 Task: Create a due date automation trigger when advanced on, on the monday before a card is due add fields without custom field "Resume" set to a date between 1 and 7 days from now at 11:00 AM.
Action: Mouse moved to (1090, 88)
Screenshot: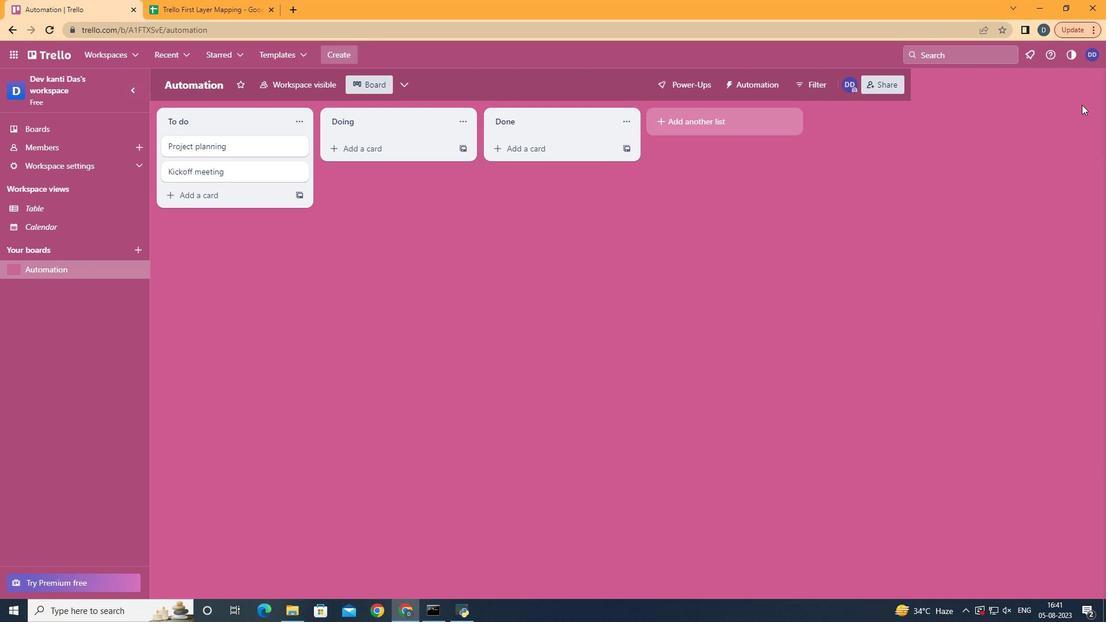 
Action: Mouse pressed left at (1090, 88)
Screenshot: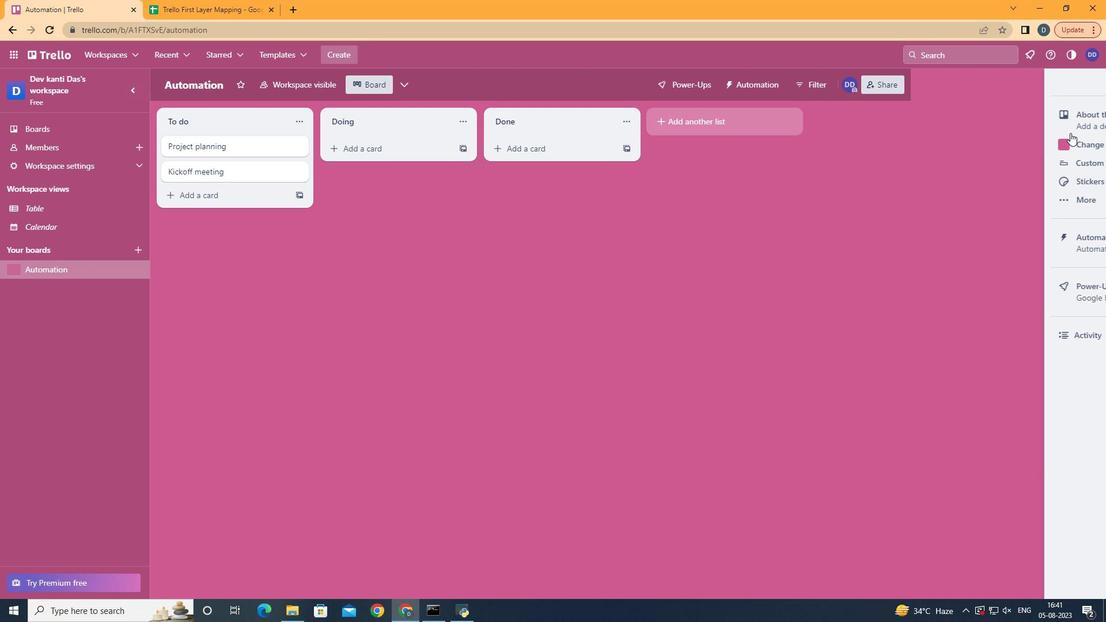 
Action: Mouse moved to (1015, 239)
Screenshot: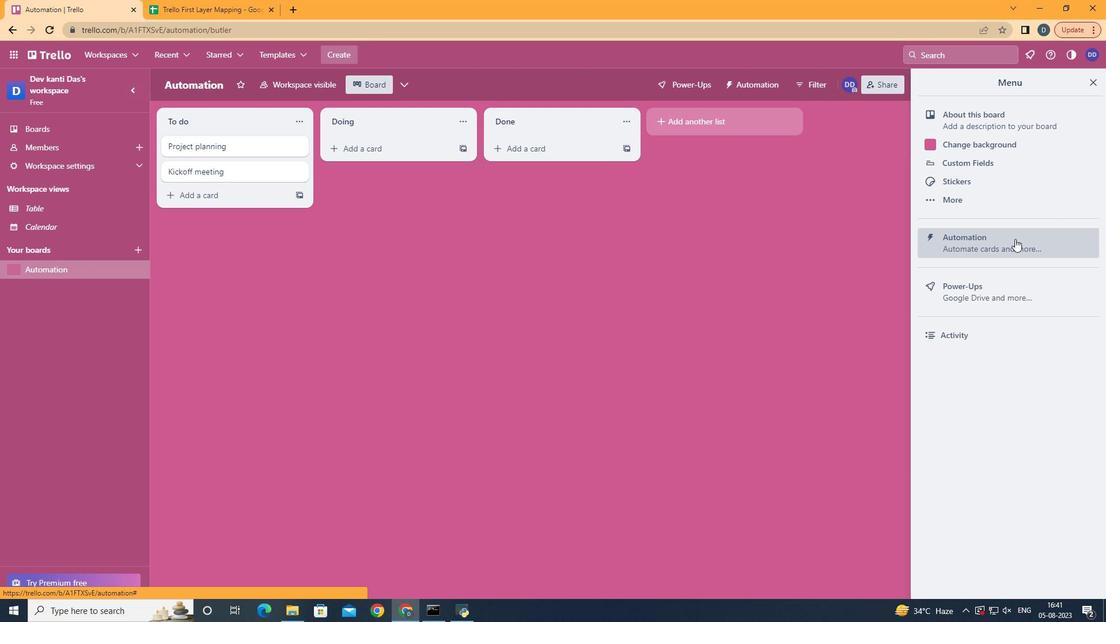 
Action: Mouse pressed left at (1015, 239)
Screenshot: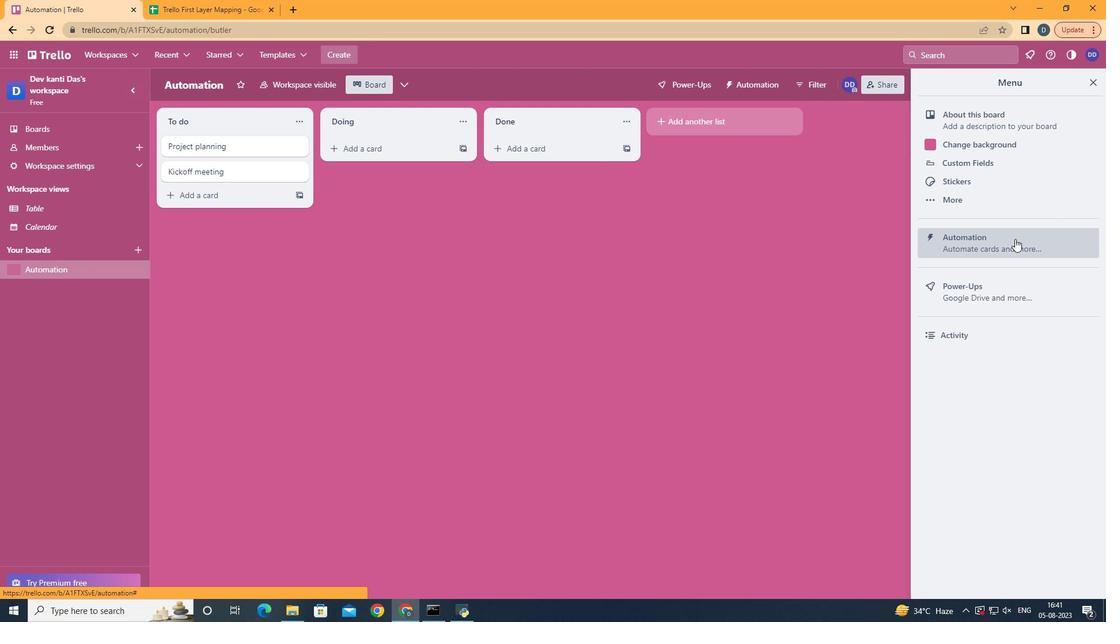 
Action: Mouse moved to (235, 225)
Screenshot: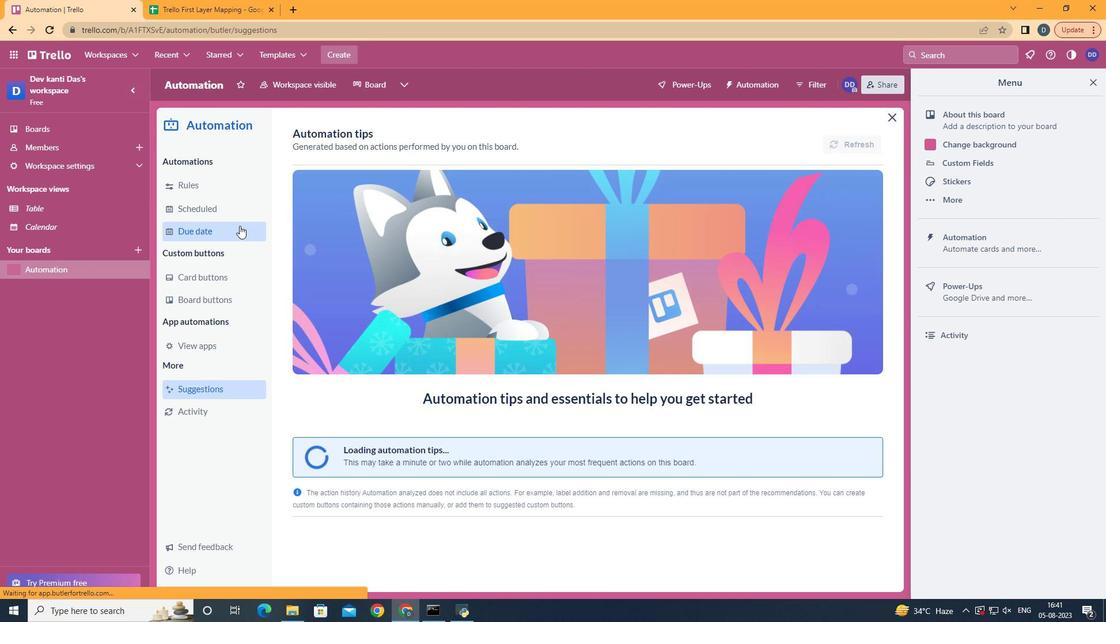 
Action: Mouse pressed left at (235, 225)
Screenshot: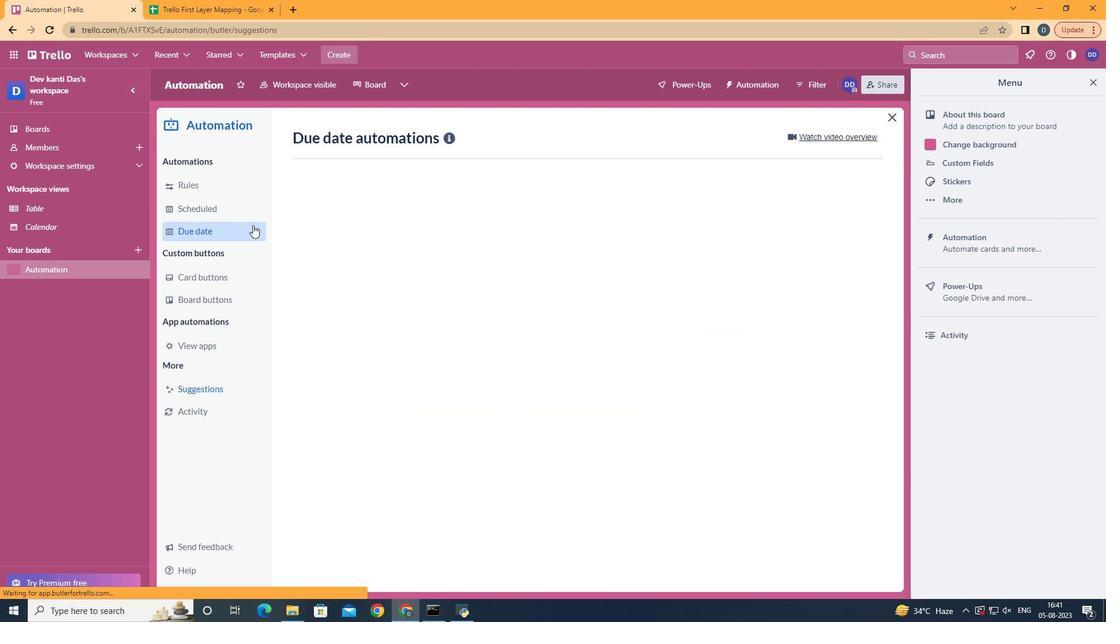 
Action: Mouse moved to (820, 135)
Screenshot: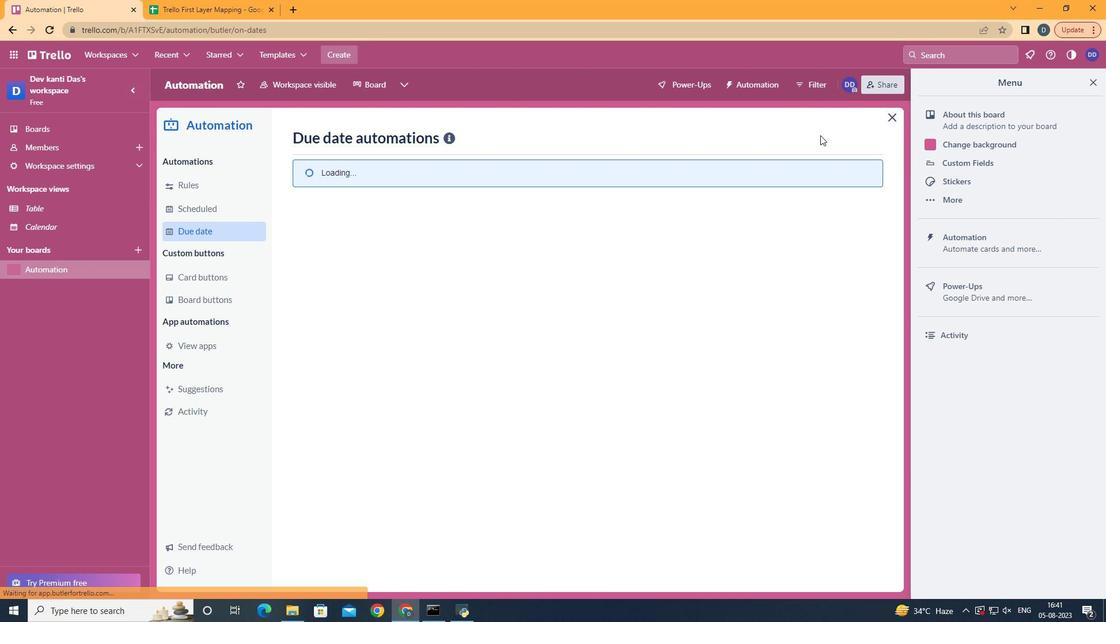 
Action: Mouse pressed left at (820, 135)
Screenshot: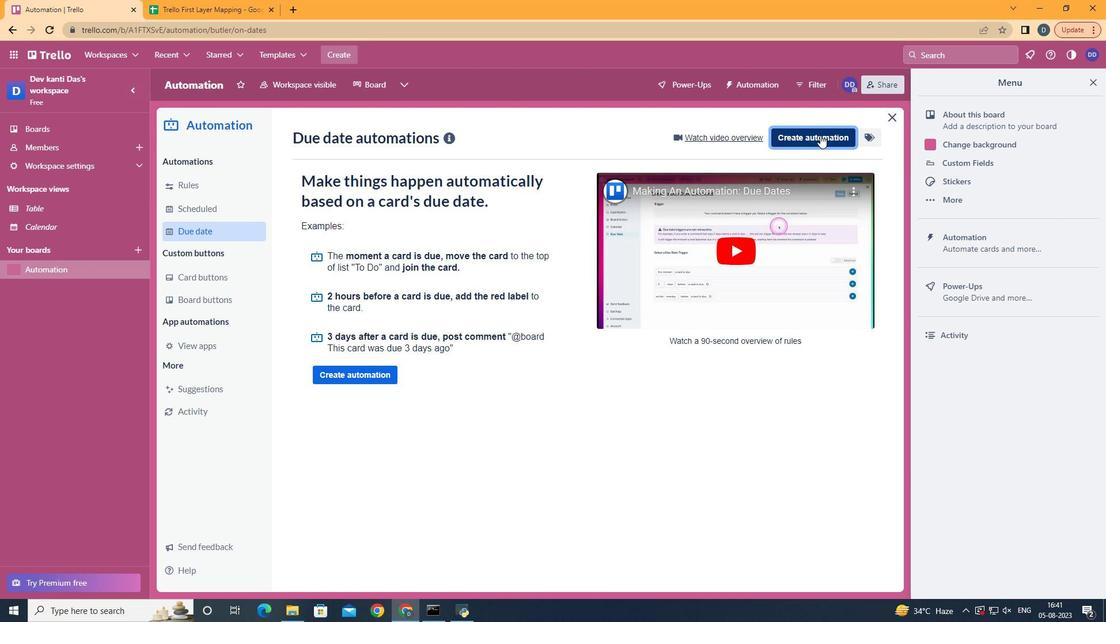 
Action: Mouse moved to (601, 249)
Screenshot: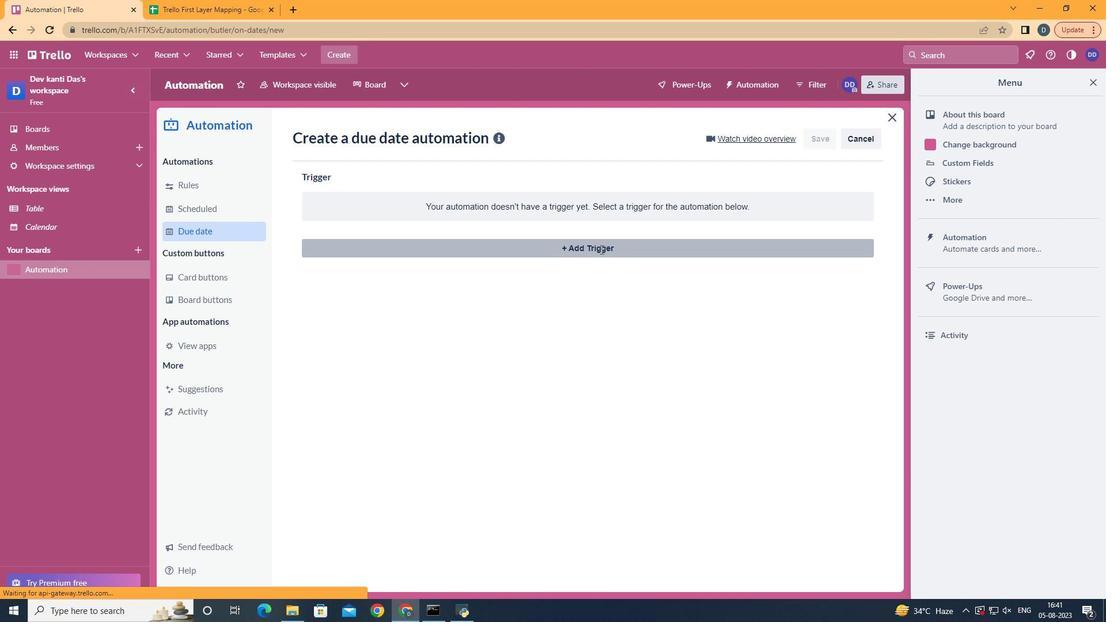 
Action: Mouse pressed left at (601, 249)
Screenshot: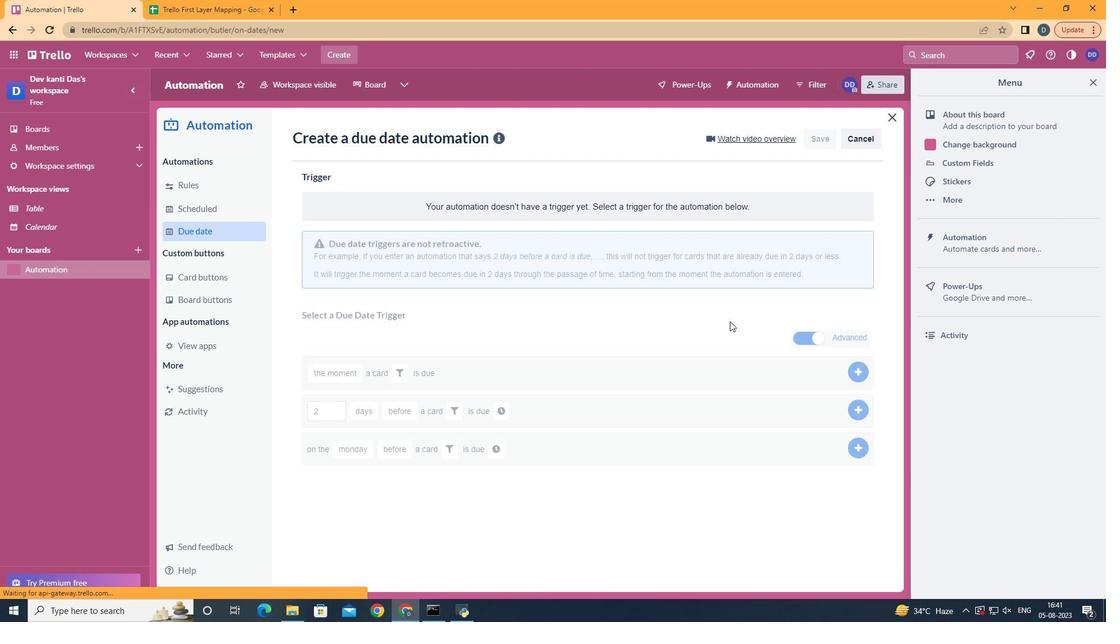 
Action: Mouse moved to (352, 299)
Screenshot: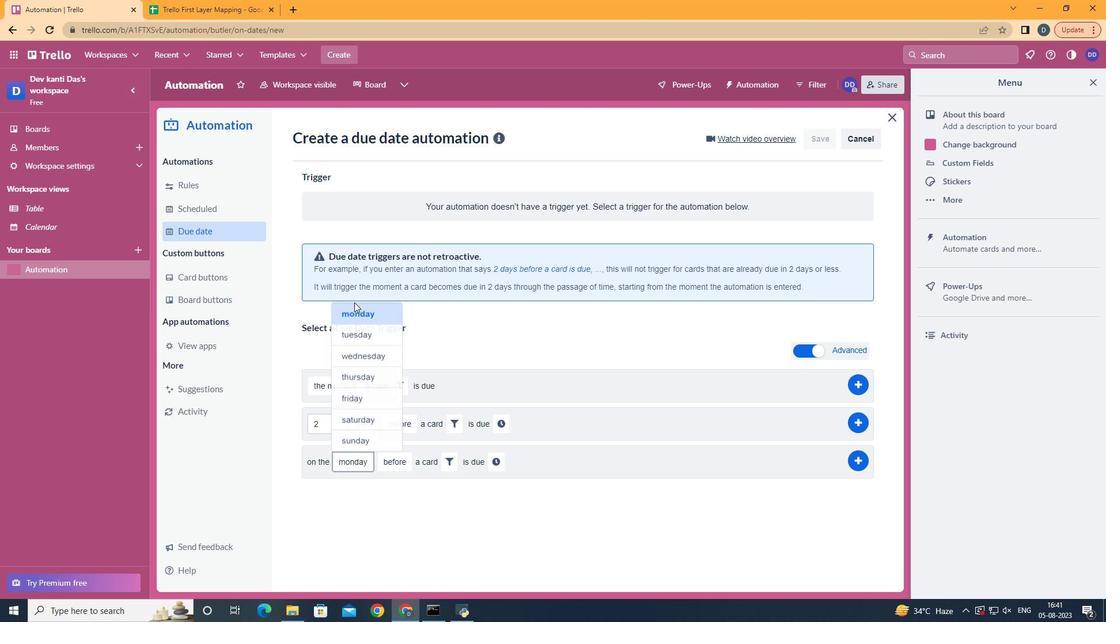 
Action: Mouse pressed left at (352, 299)
Screenshot: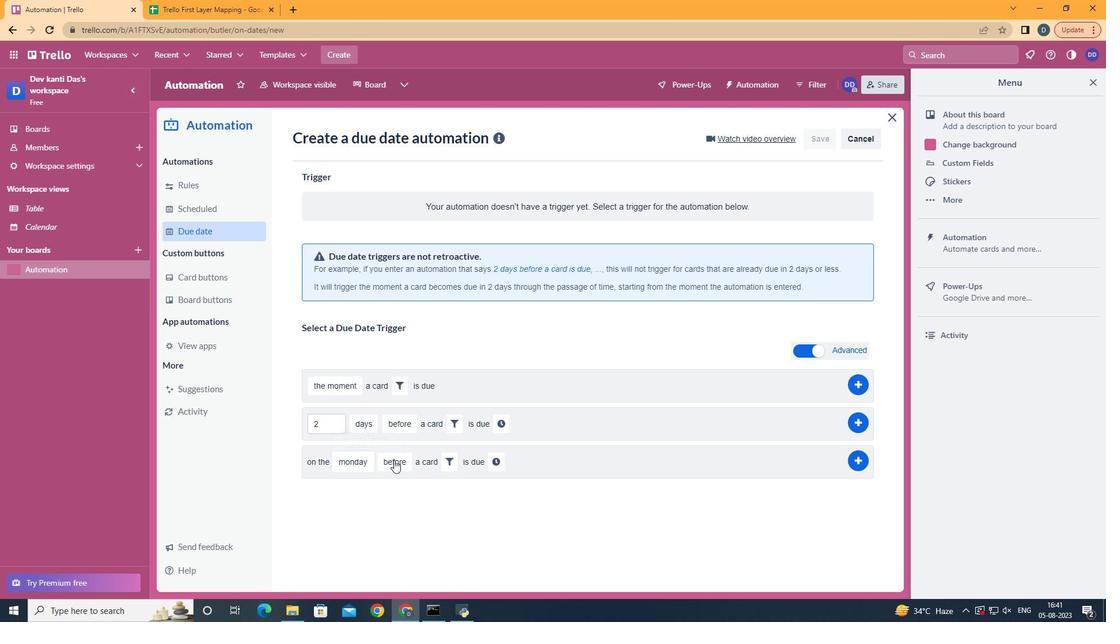 
Action: Mouse moved to (400, 484)
Screenshot: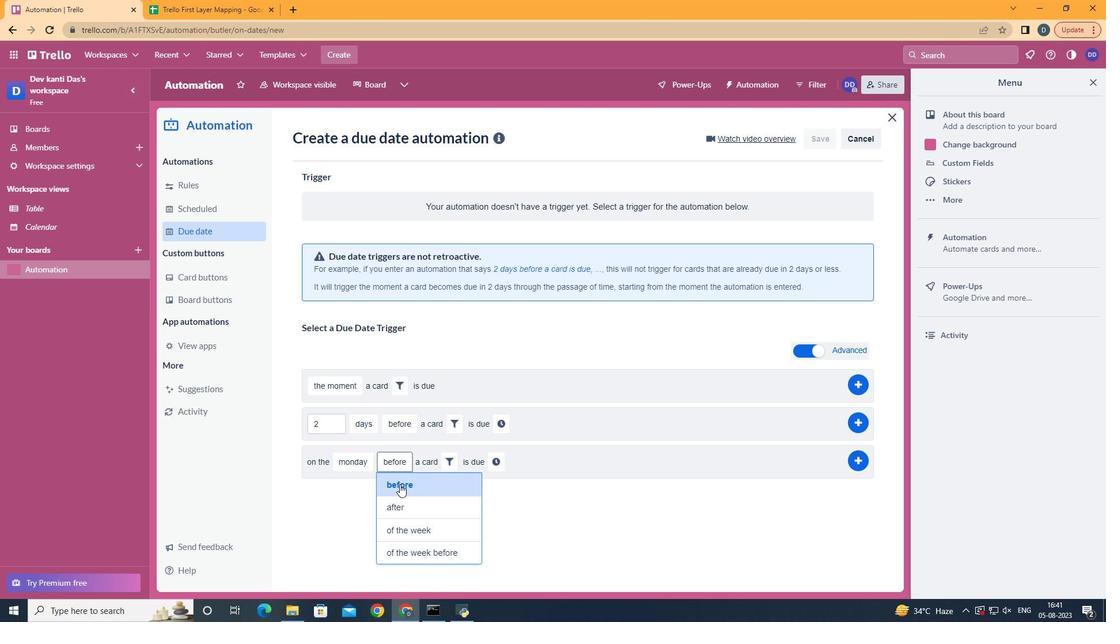 
Action: Mouse pressed left at (400, 484)
Screenshot: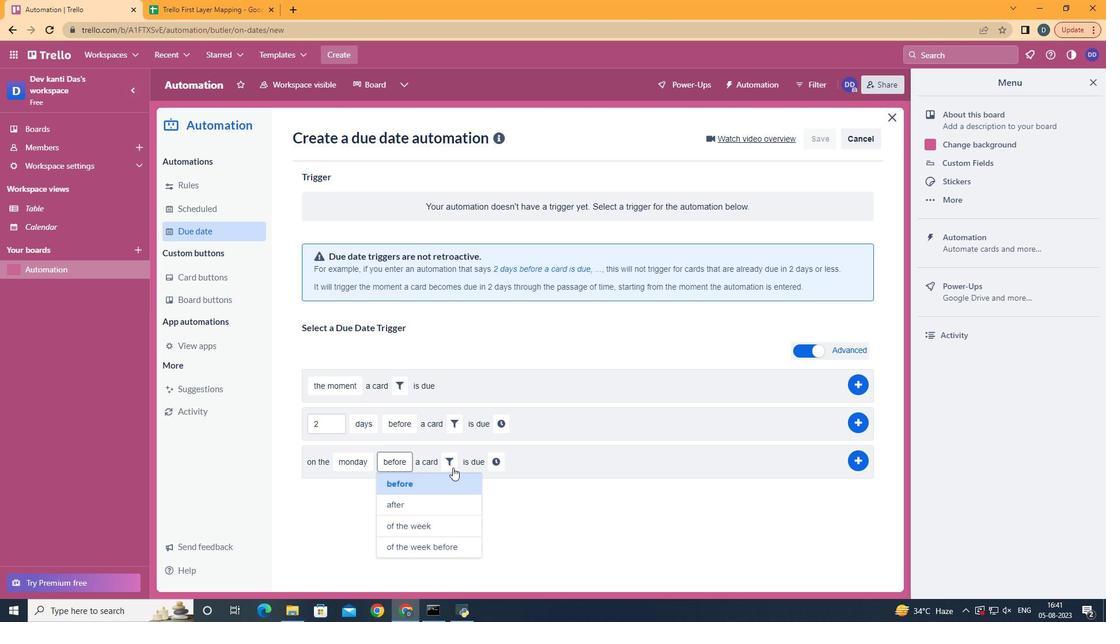 
Action: Mouse moved to (446, 463)
Screenshot: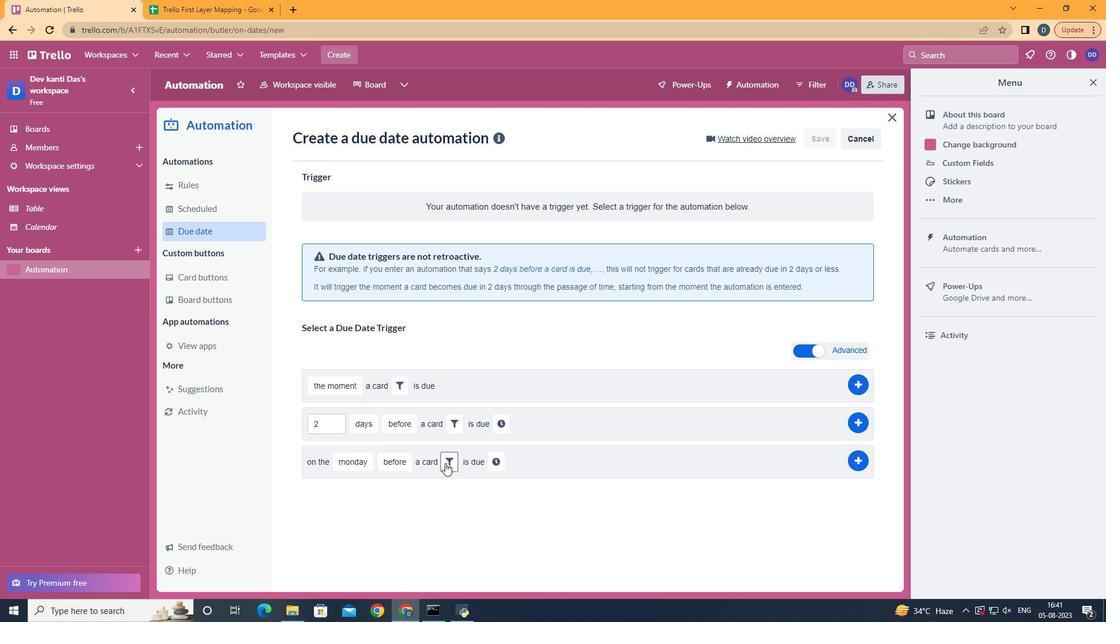 
Action: Mouse pressed left at (446, 463)
Screenshot: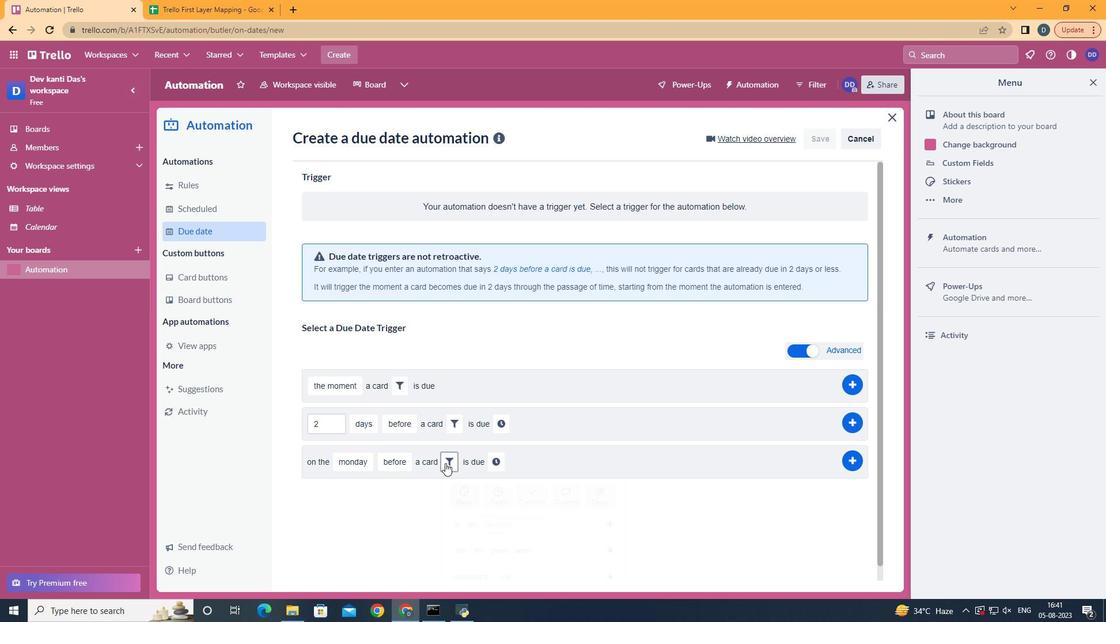 
Action: Mouse moved to (640, 503)
Screenshot: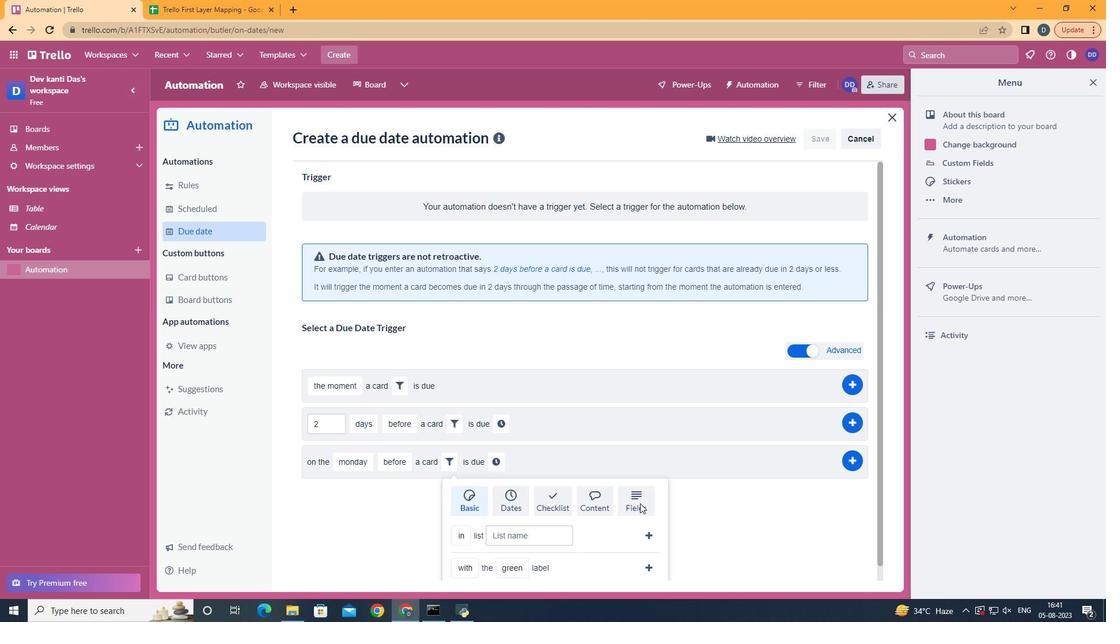 
Action: Mouse pressed left at (640, 503)
Screenshot: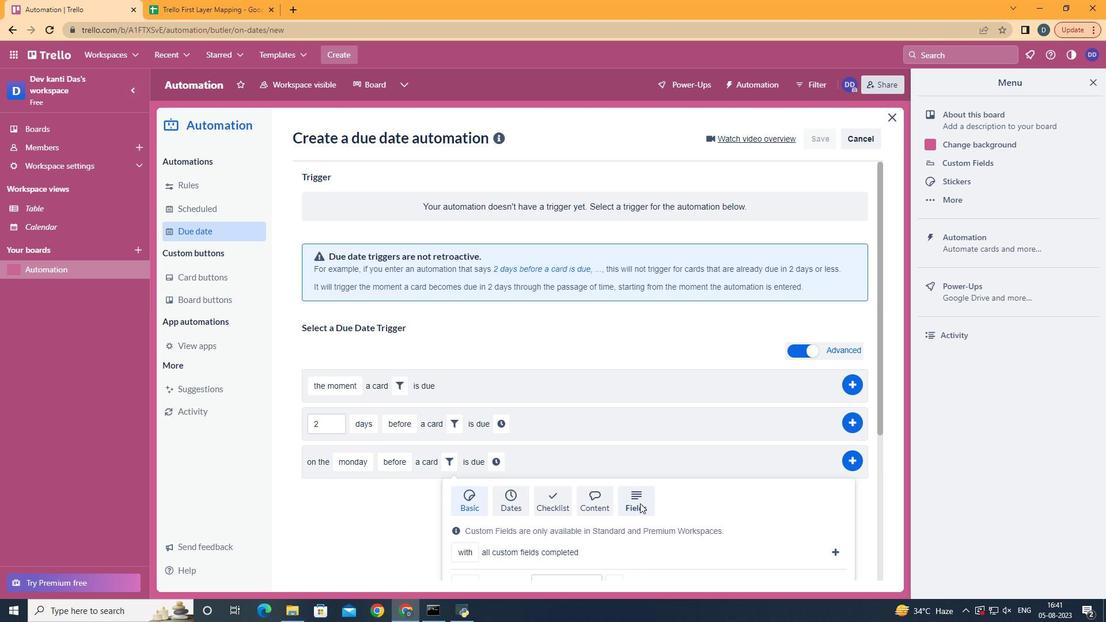 
Action: Mouse scrolled (640, 503) with delta (0, 0)
Screenshot: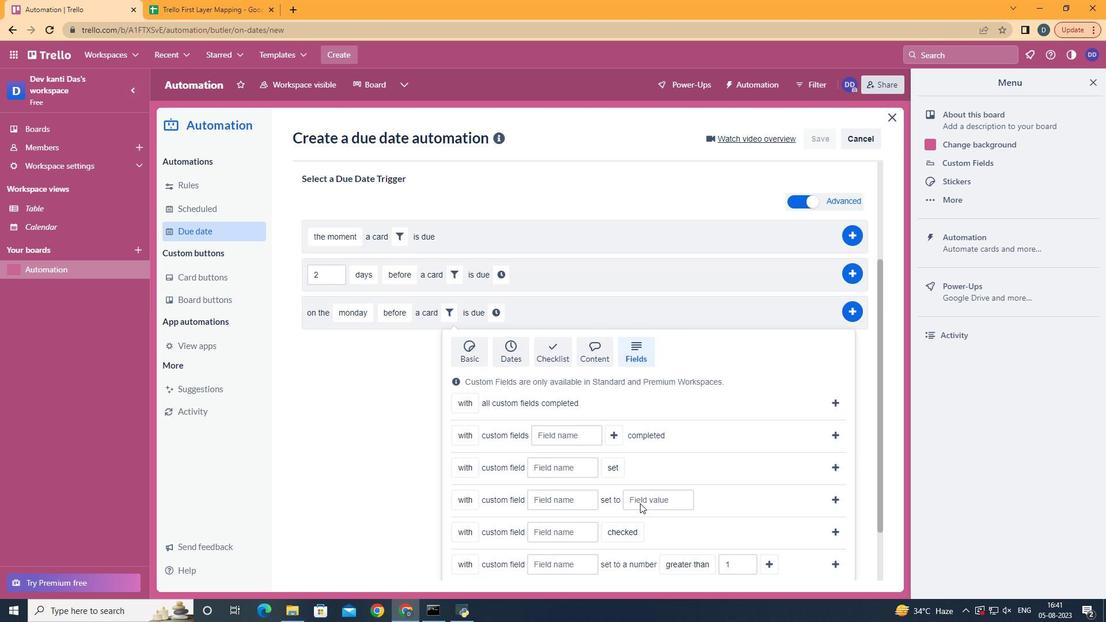 
Action: Mouse scrolled (640, 503) with delta (0, 0)
Screenshot: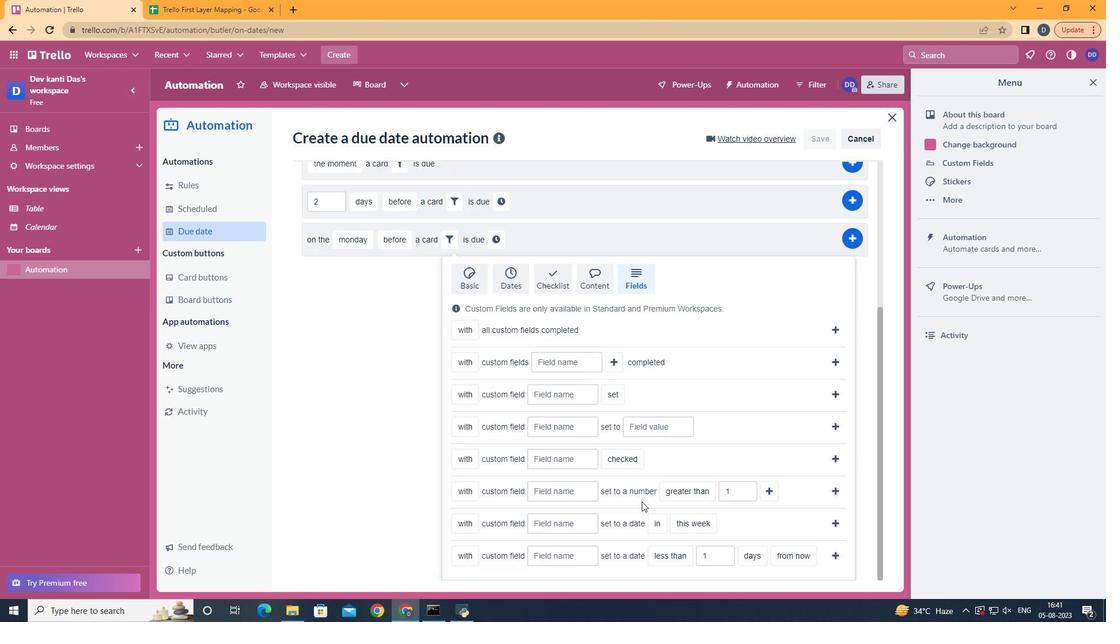 
Action: Mouse scrolled (640, 503) with delta (0, 0)
Screenshot: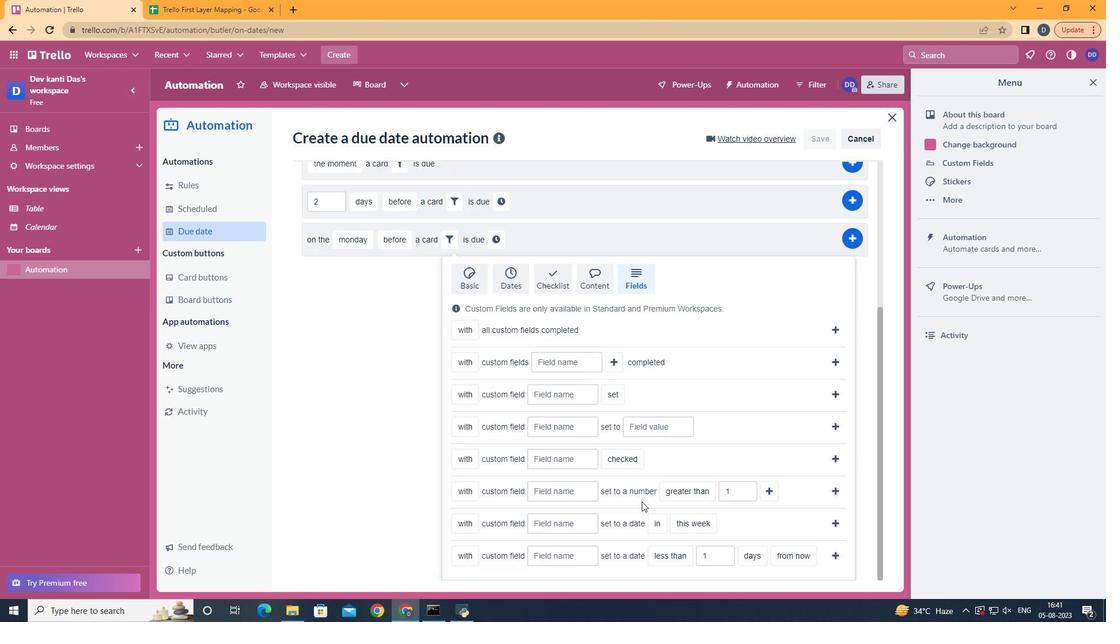 
Action: Mouse scrolled (640, 503) with delta (0, 0)
Screenshot: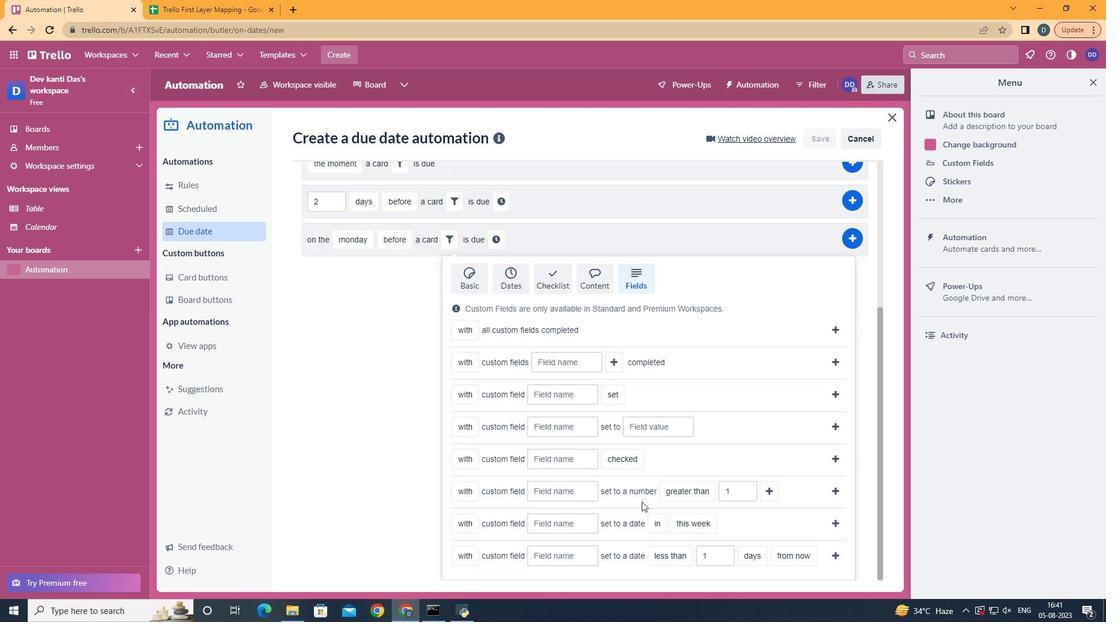 
Action: Mouse scrolled (640, 503) with delta (0, 0)
Screenshot: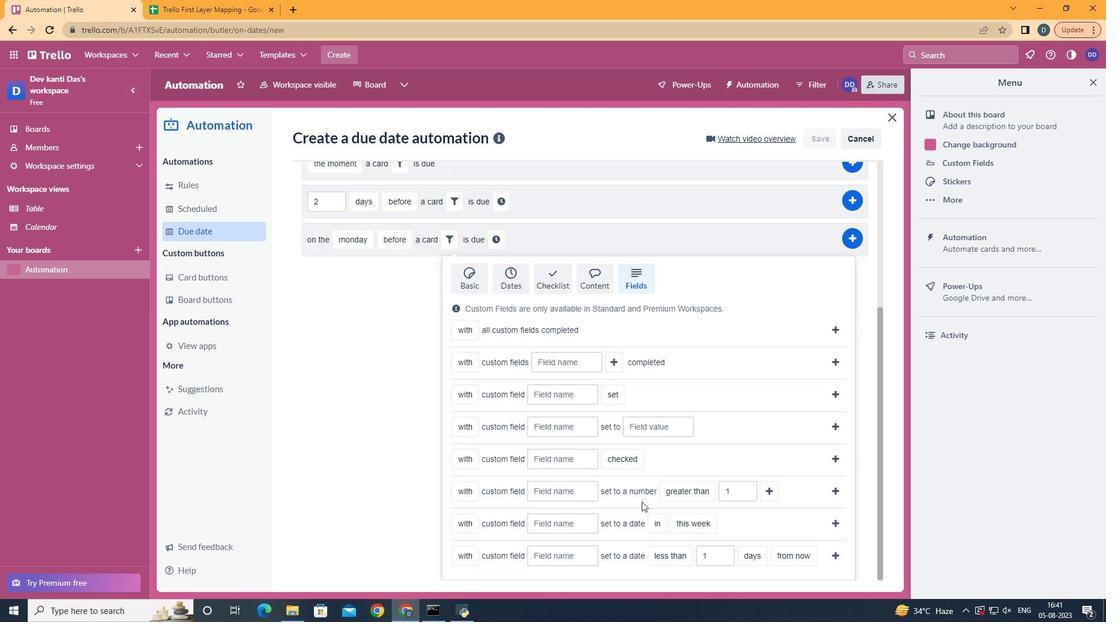 
Action: Mouse moved to (478, 530)
Screenshot: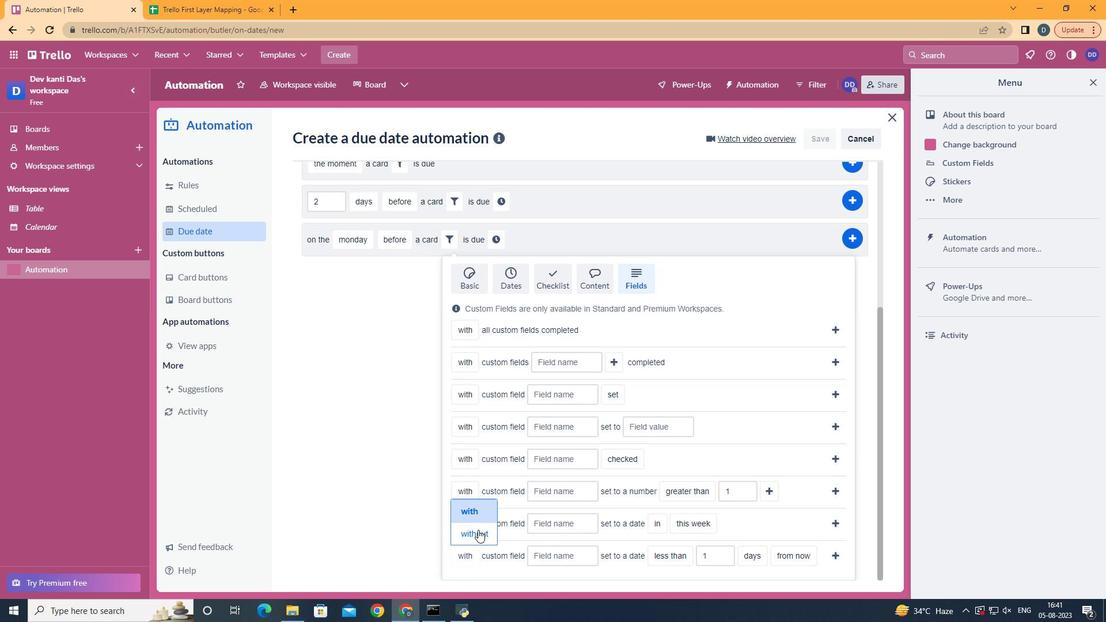 
Action: Mouse pressed left at (478, 530)
Screenshot: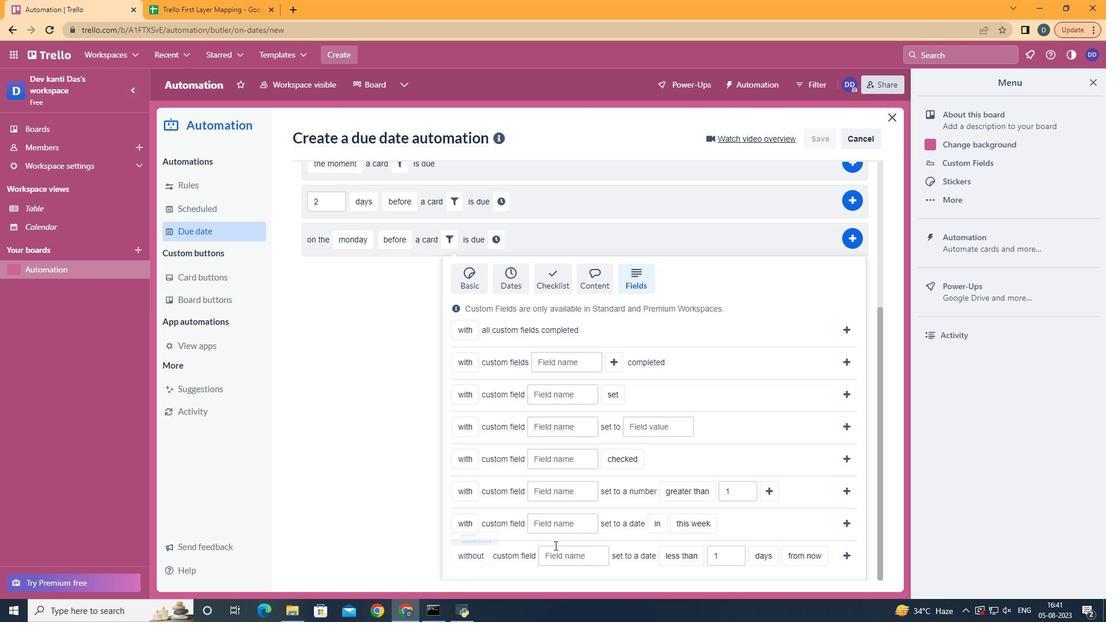 
Action: Mouse moved to (555, 545)
Screenshot: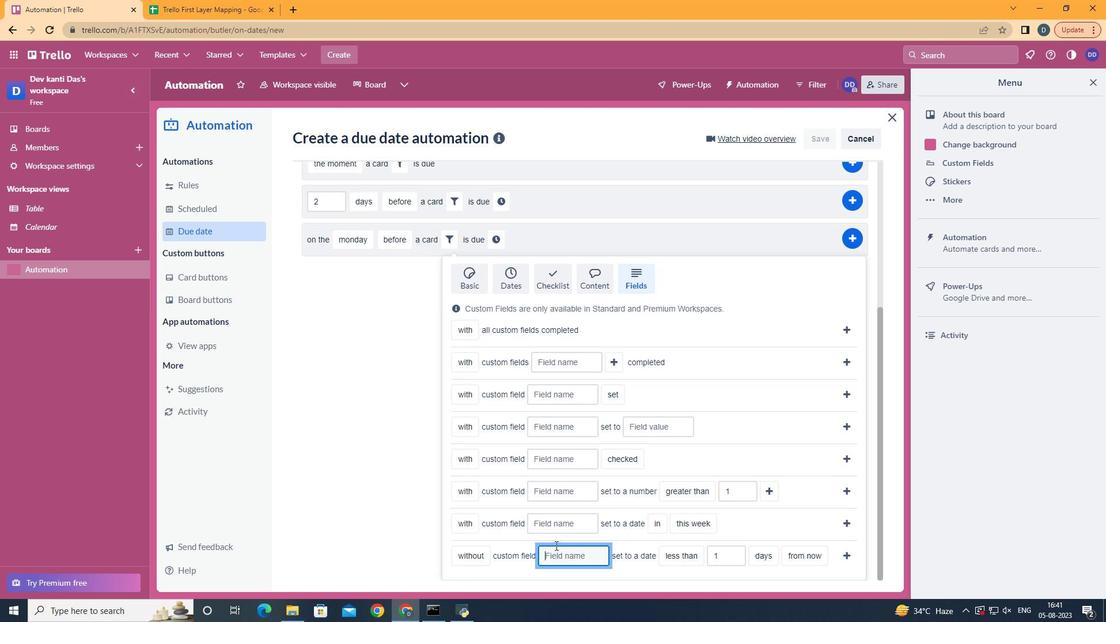 
Action: Mouse pressed left at (555, 545)
Screenshot: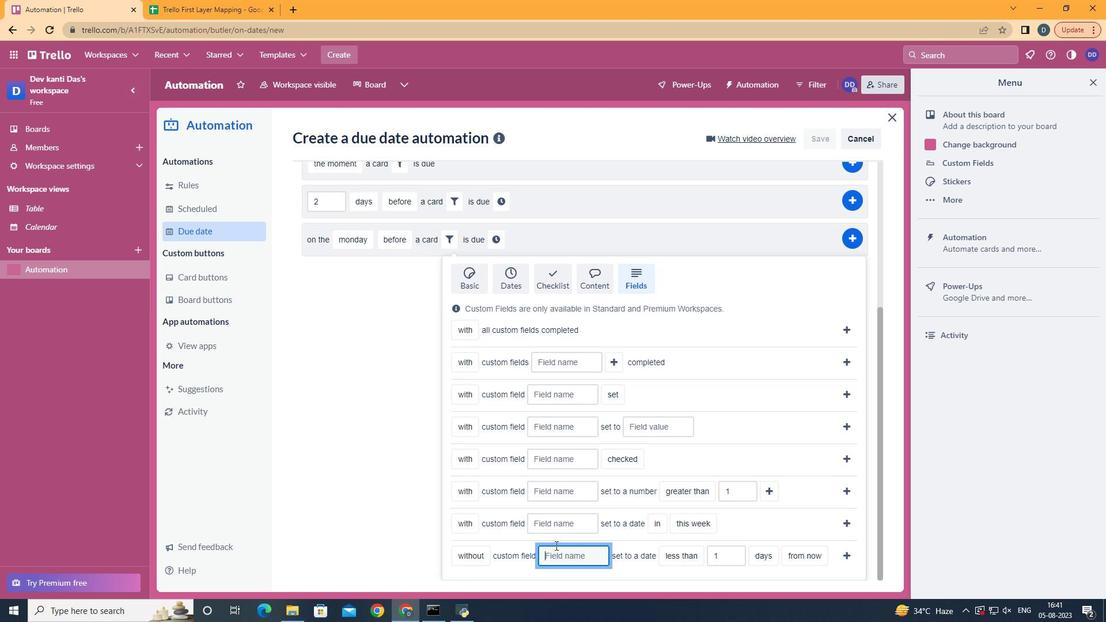 
Action: Key pressed <Key.shift>Resume
Screenshot: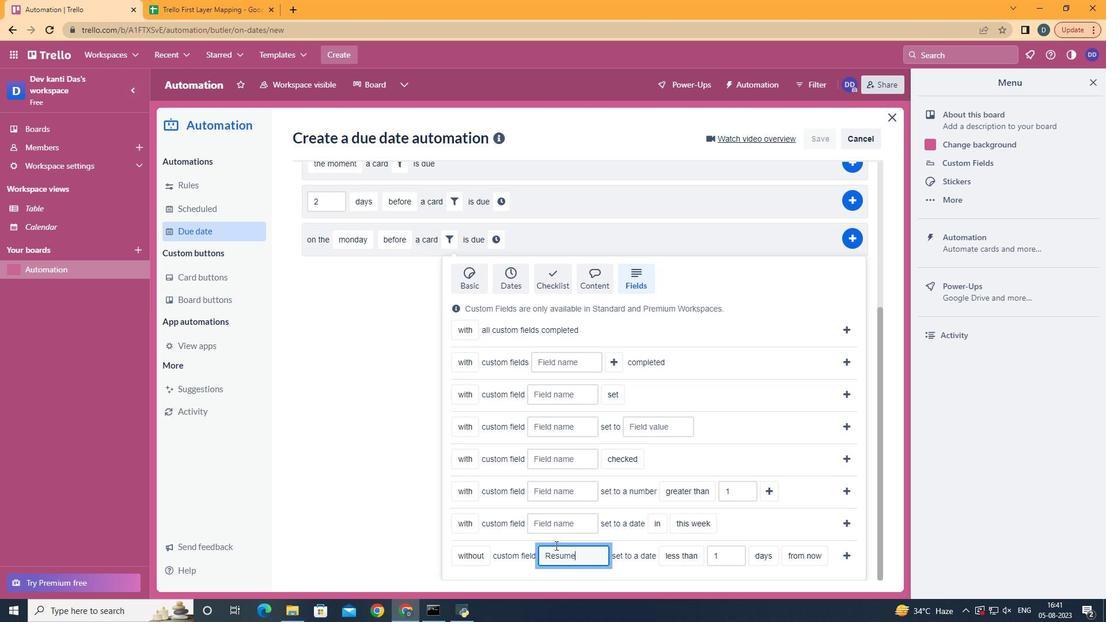 
Action: Mouse moved to (688, 534)
Screenshot: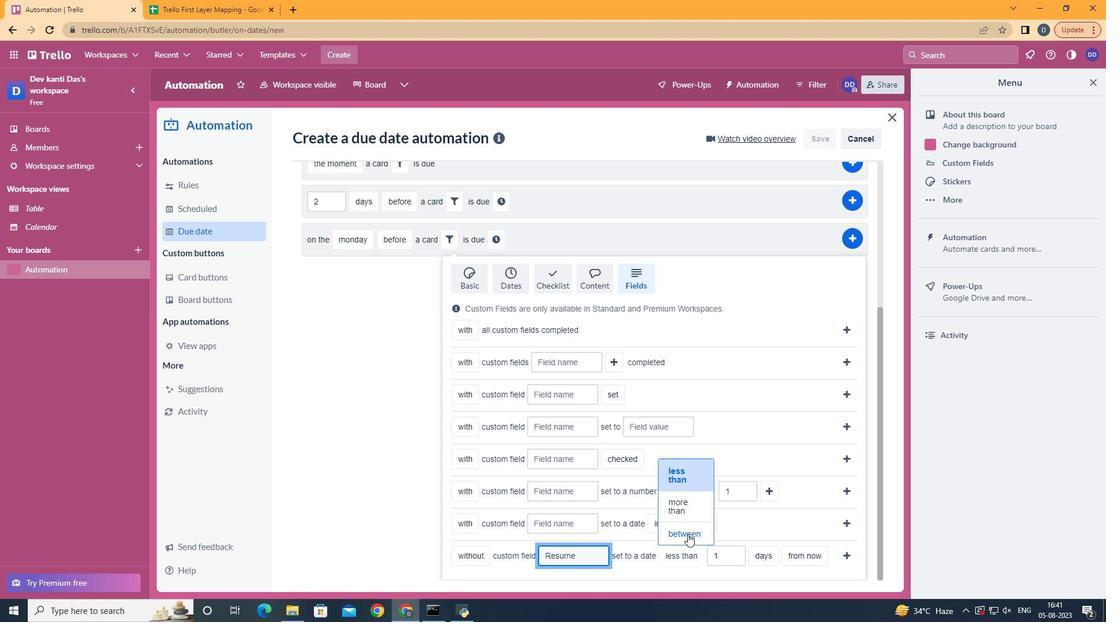 
Action: Mouse pressed left at (688, 534)
Screenshot: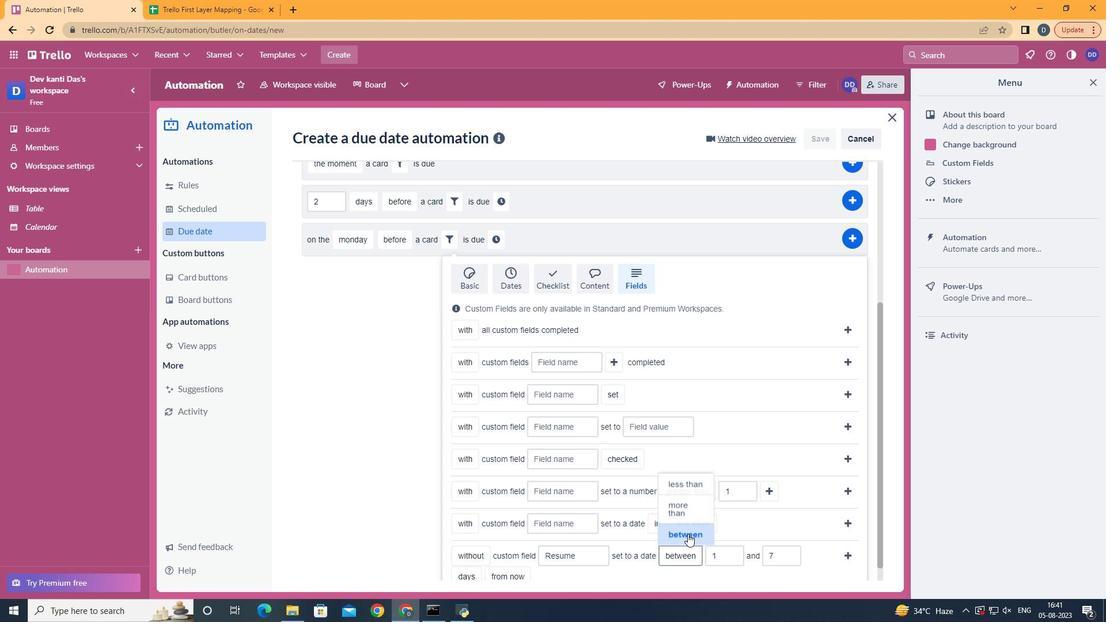 
Action: Mouse moved to (752, 534)
Screenshot: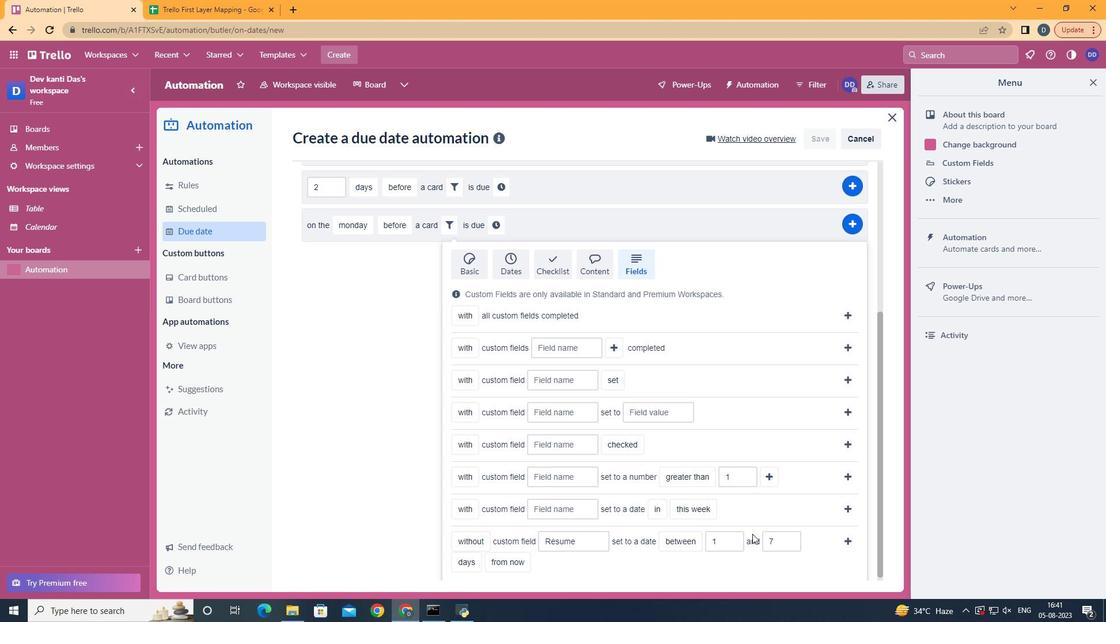
Action: Mouse scrolled (752, 533) with delta (0, 0)
Screenshot: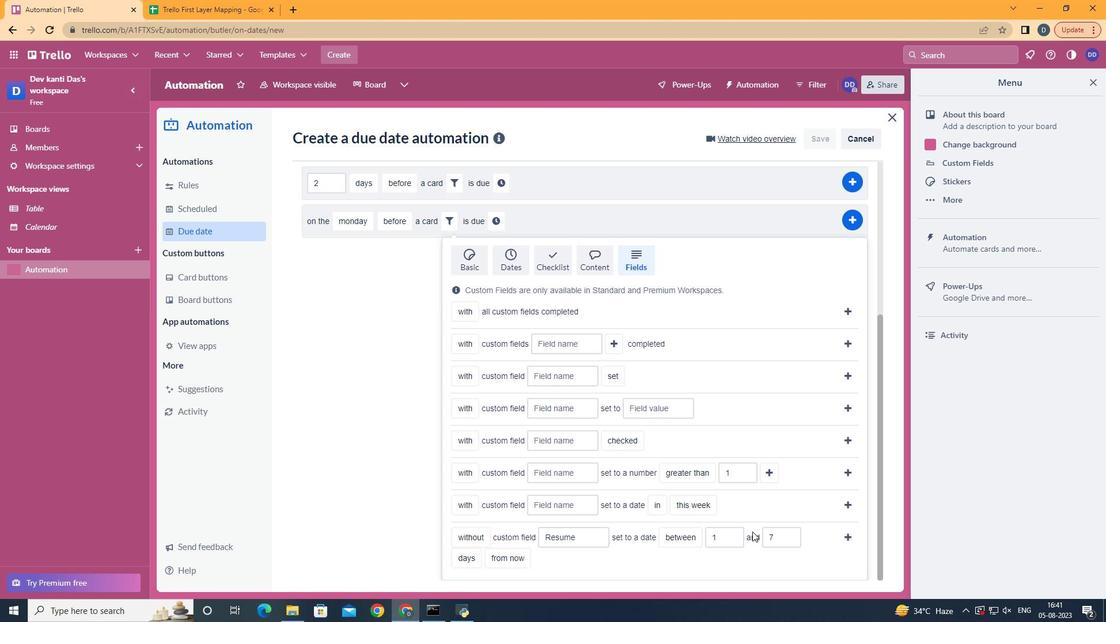 
Action: Mouse scrolled (752, 533) with delta (0, 0)
Screenshot: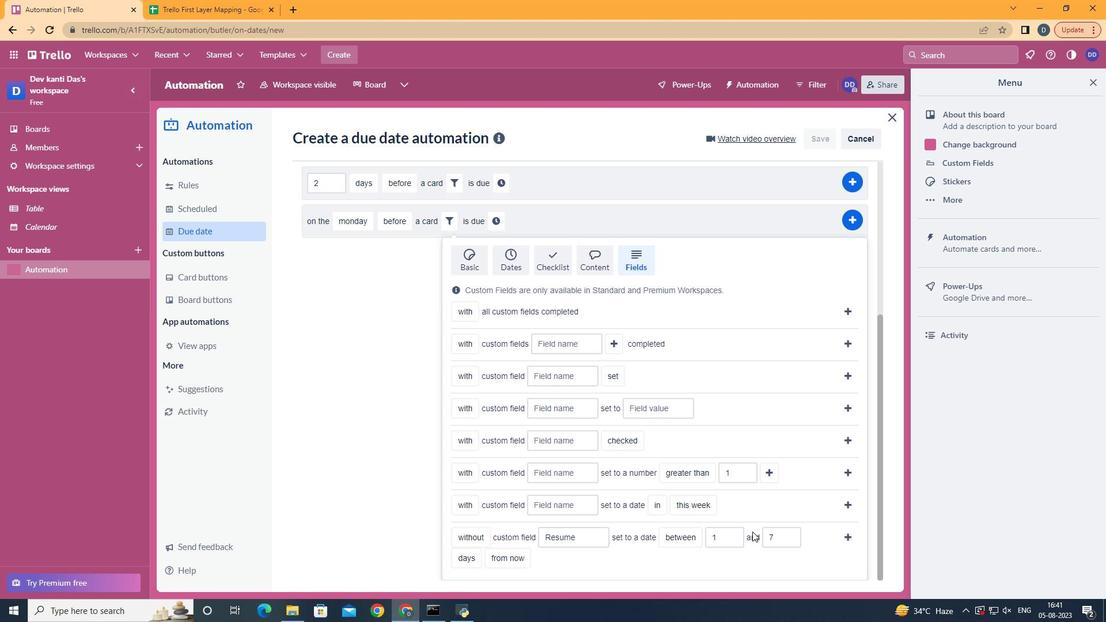 
Action: Mouse scrolled (752, 533) with delta (0, 0)
Screenshot: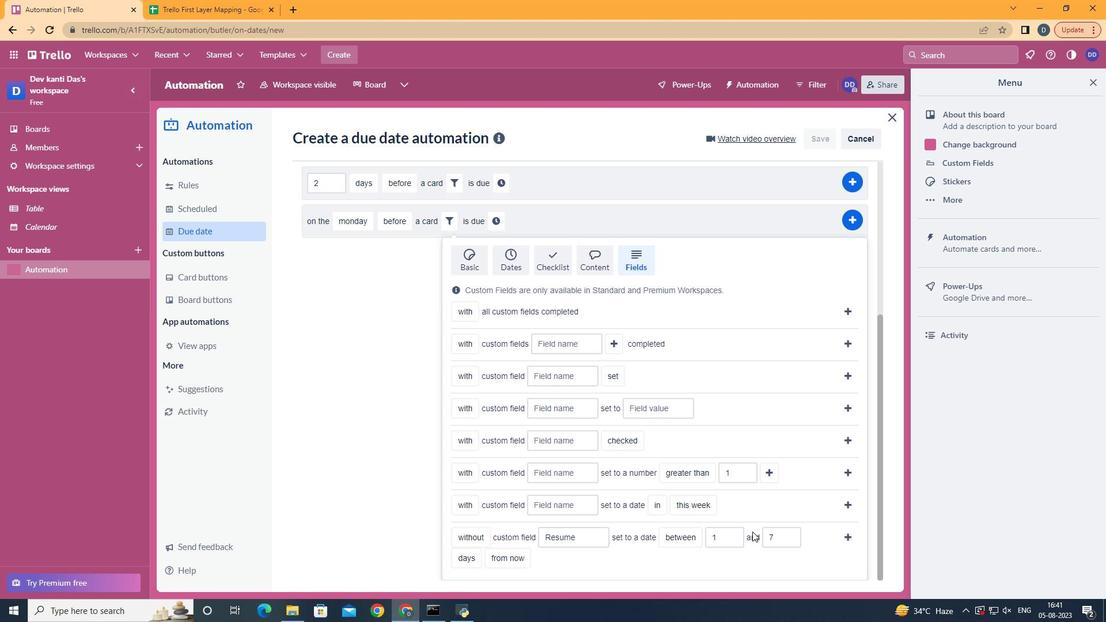 
Action: Mouse scrolled (752, 533) with delta (0, 0)
Screenshot: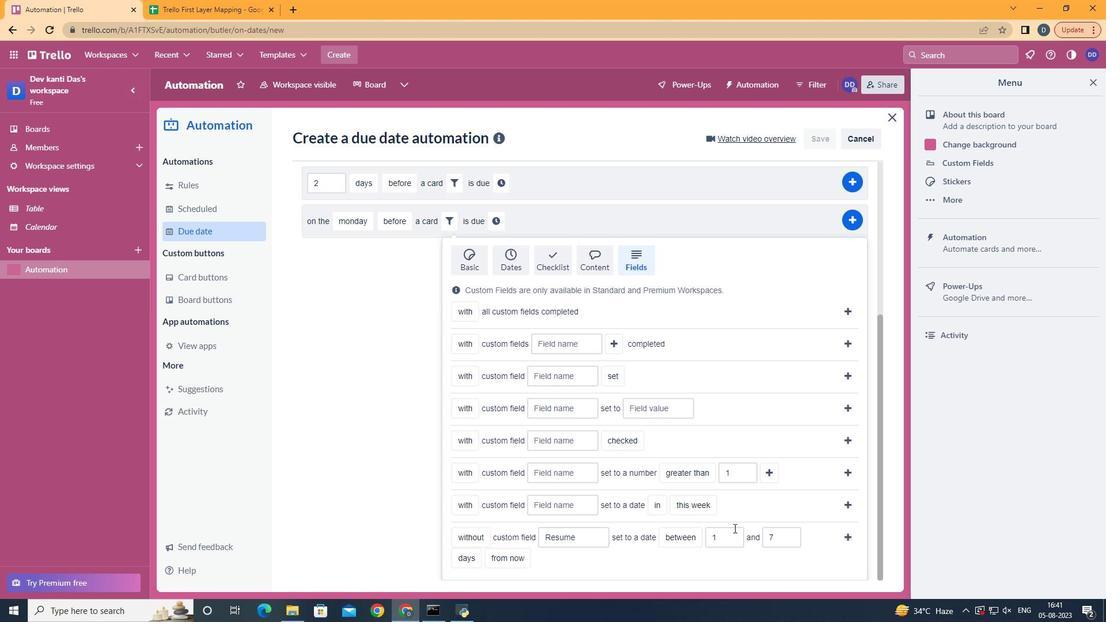 
Action: Mouse moved to (458, 507)
Screenshot: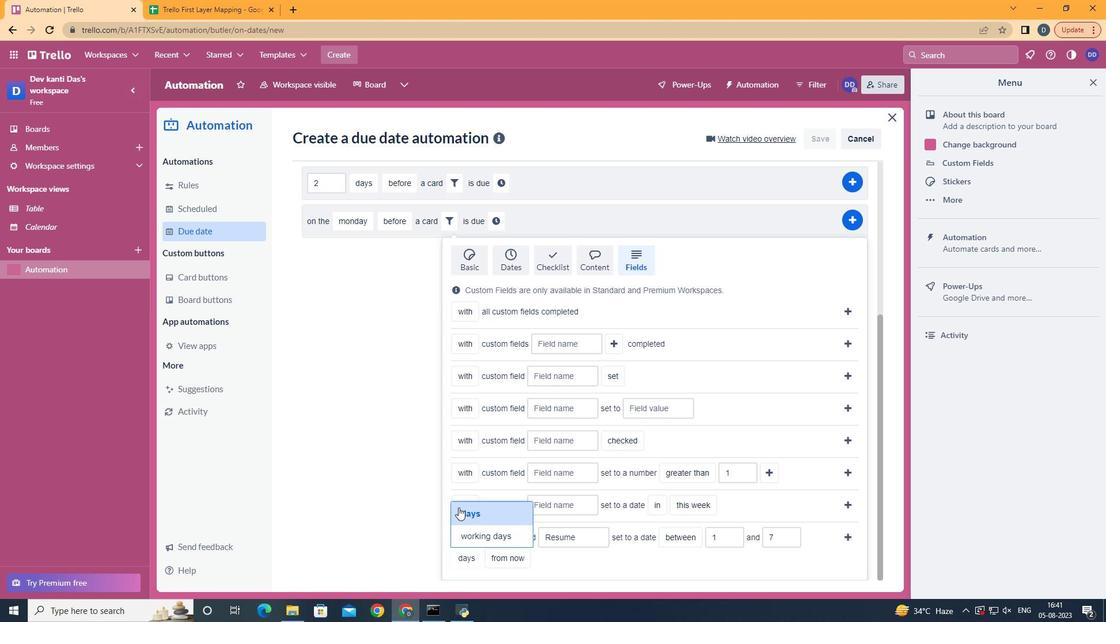 
Action: Mouse pressed left at (458, 507)
Screenshot: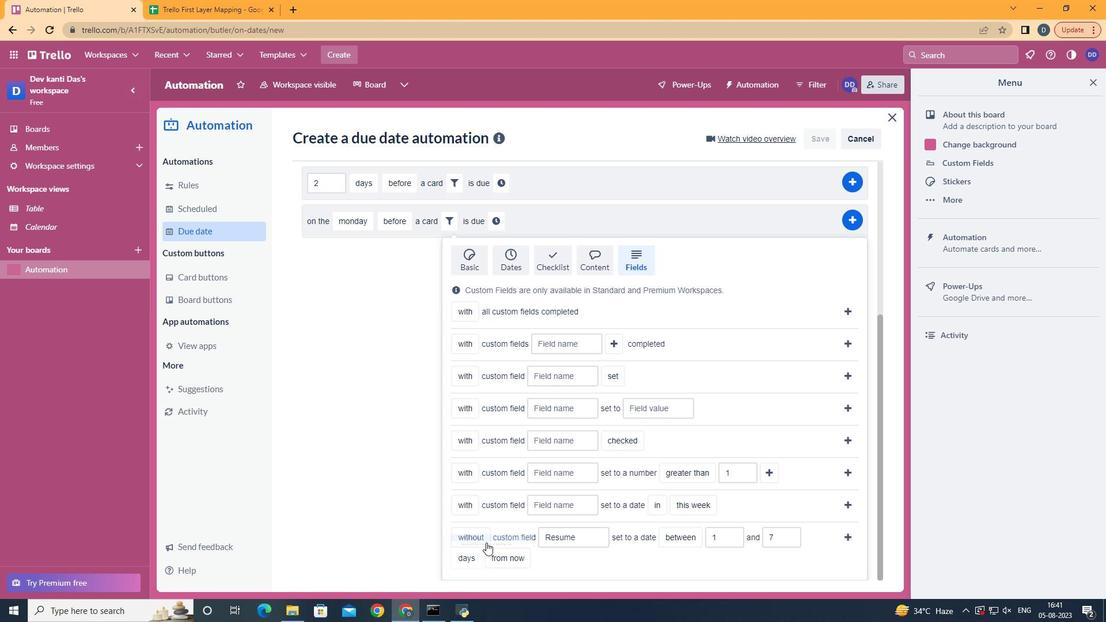 
Action: Mouse moved to (512, 511)
Screenshot: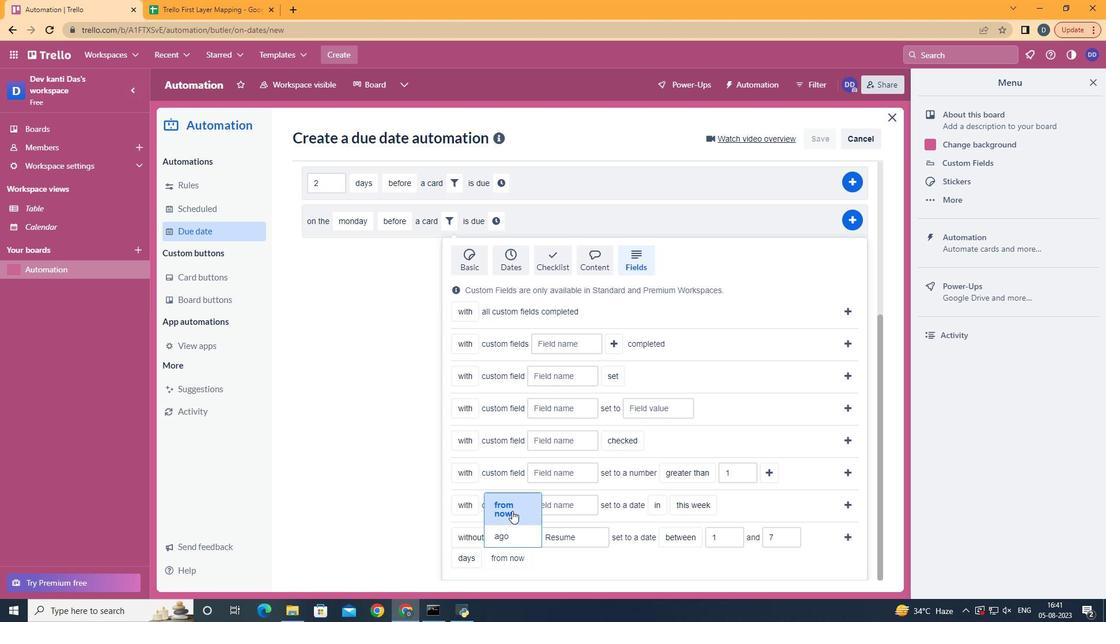 
Action: Mouse pressed left at (512, 511)
Screenshot: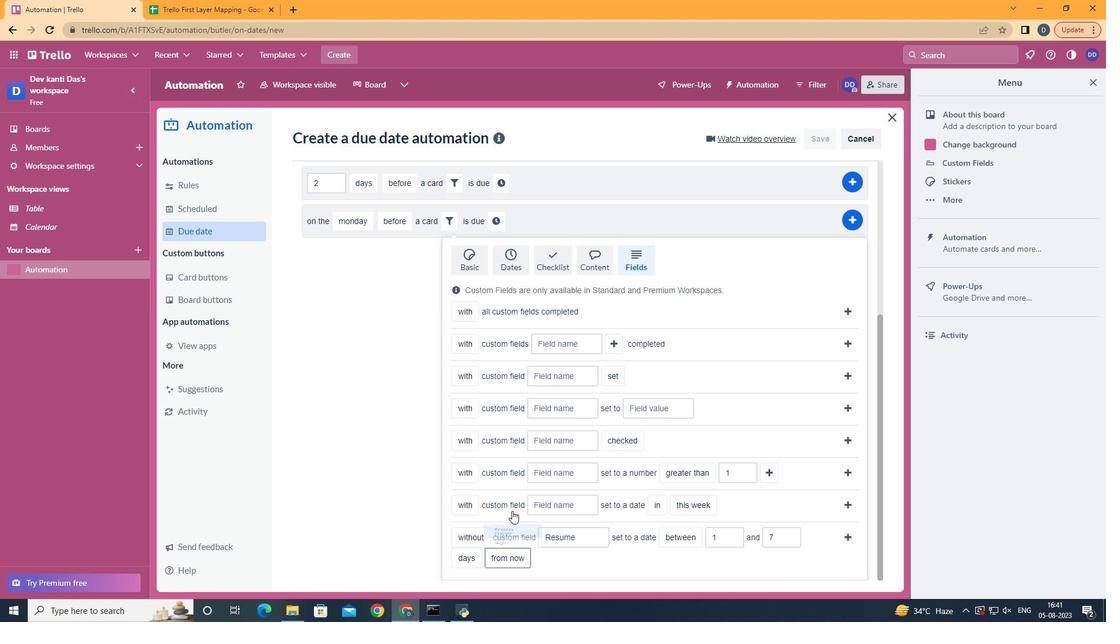 
Action: Mouse moved to (849, 538)
Screenshot: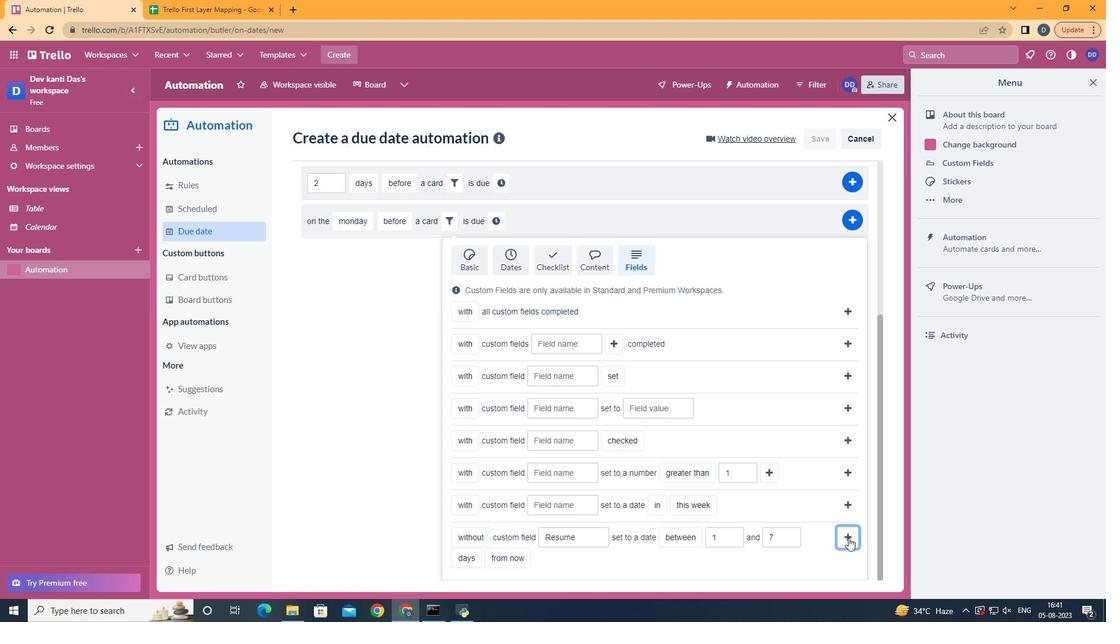 
Action: Mouse pressed left at (849, 538)
Screenshot: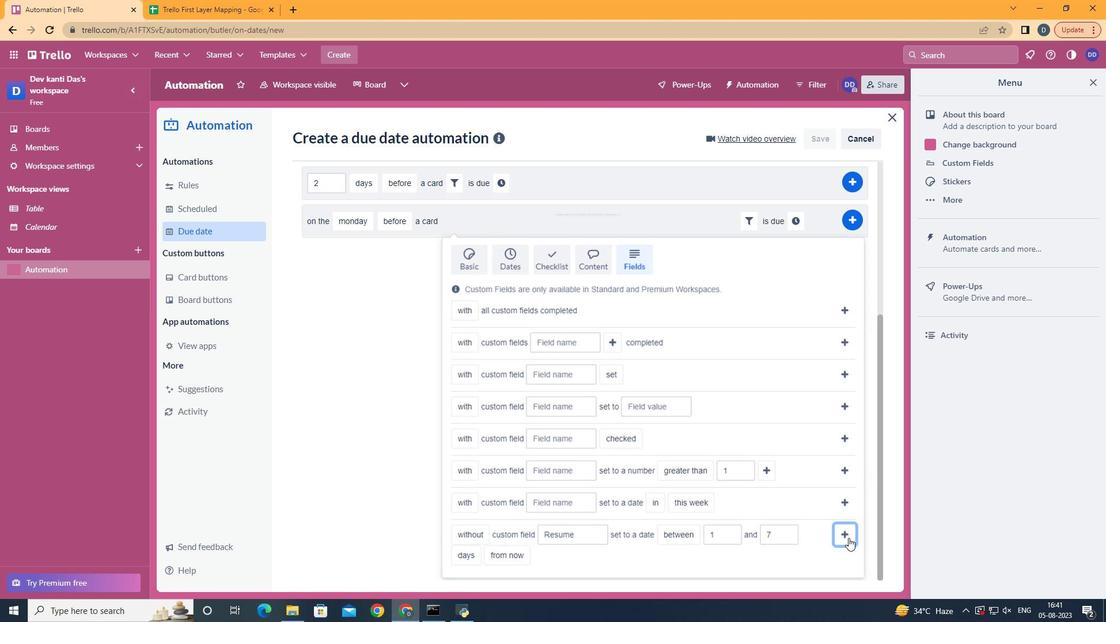 
Action: Mouse moved to (798, 465)
Screenshot: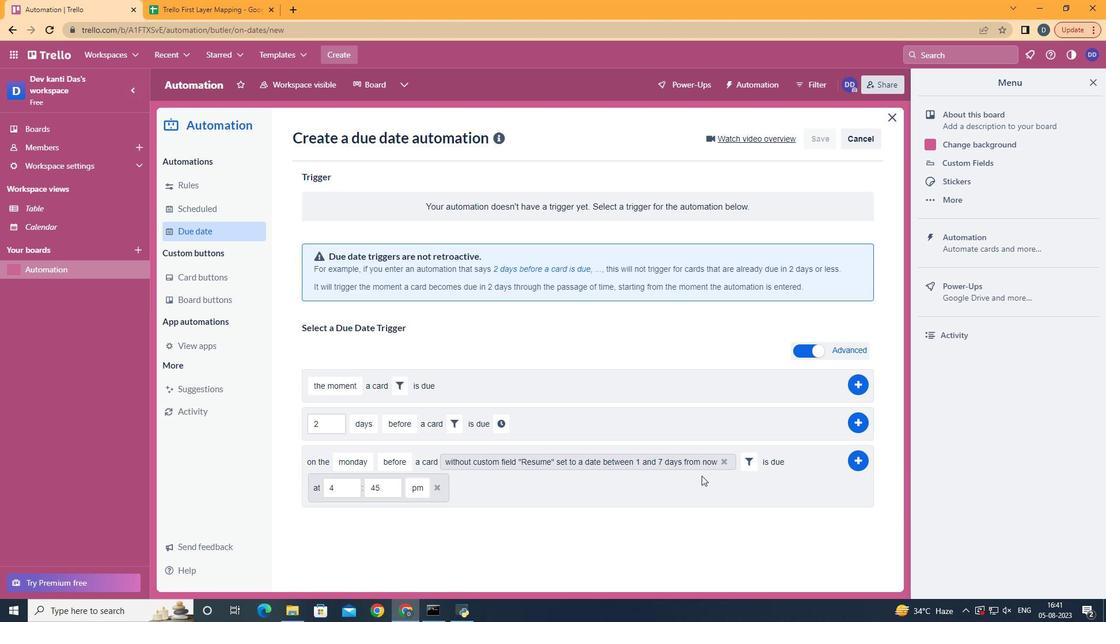 
Action: Mouse pressed left at (798, 465)
Screenshot: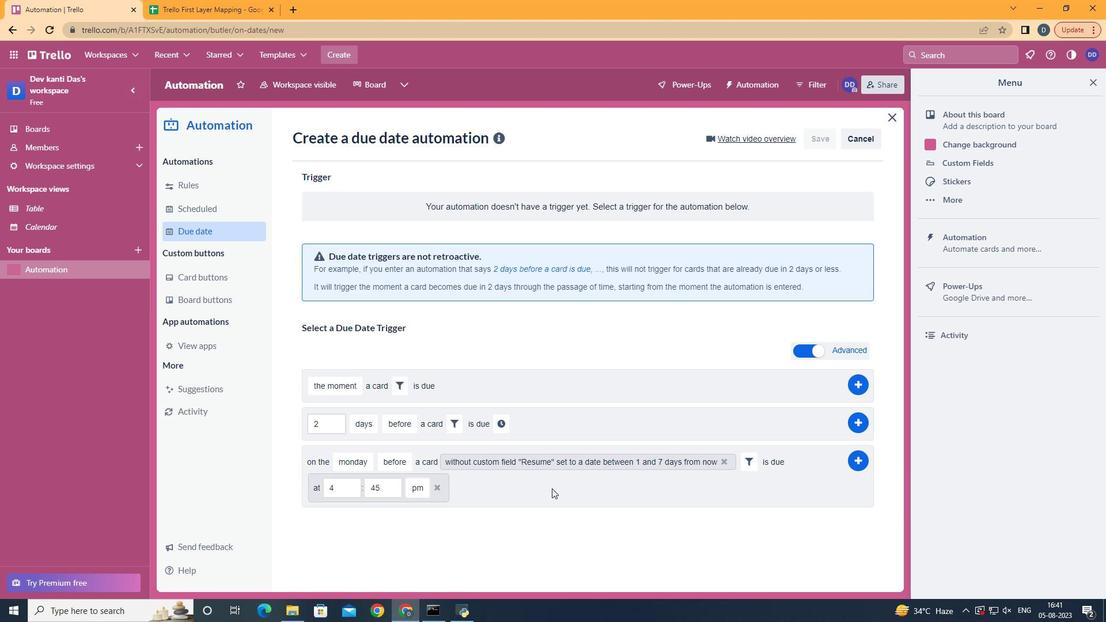 
Action: Mouse moved to (349, 492)
Screenshot: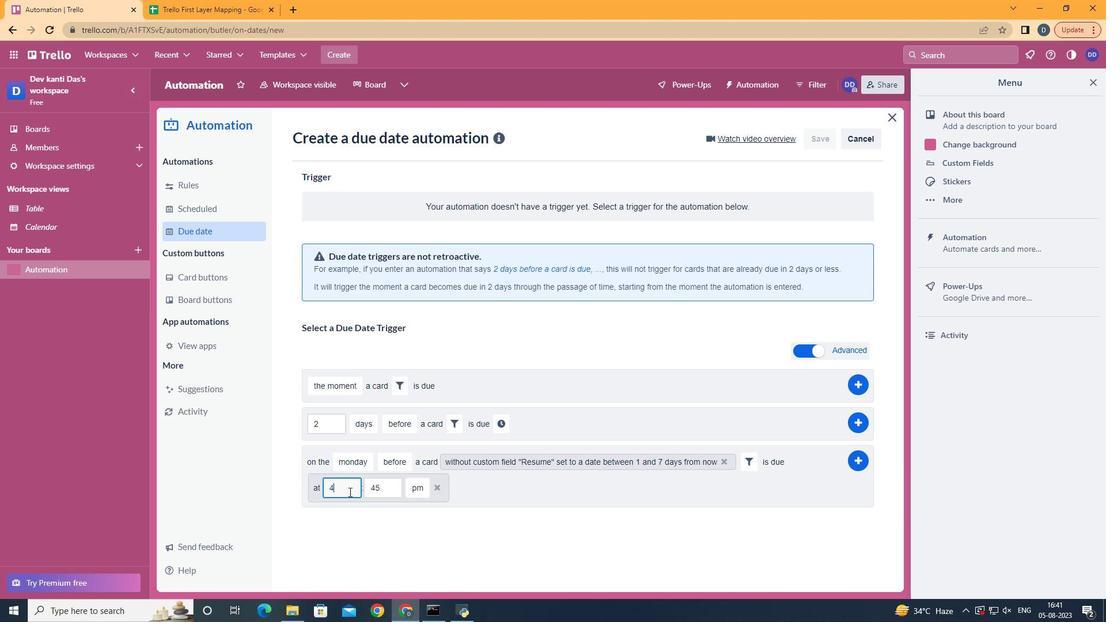 
Action: Mouse pressed left at (349, 492)
Screenshot: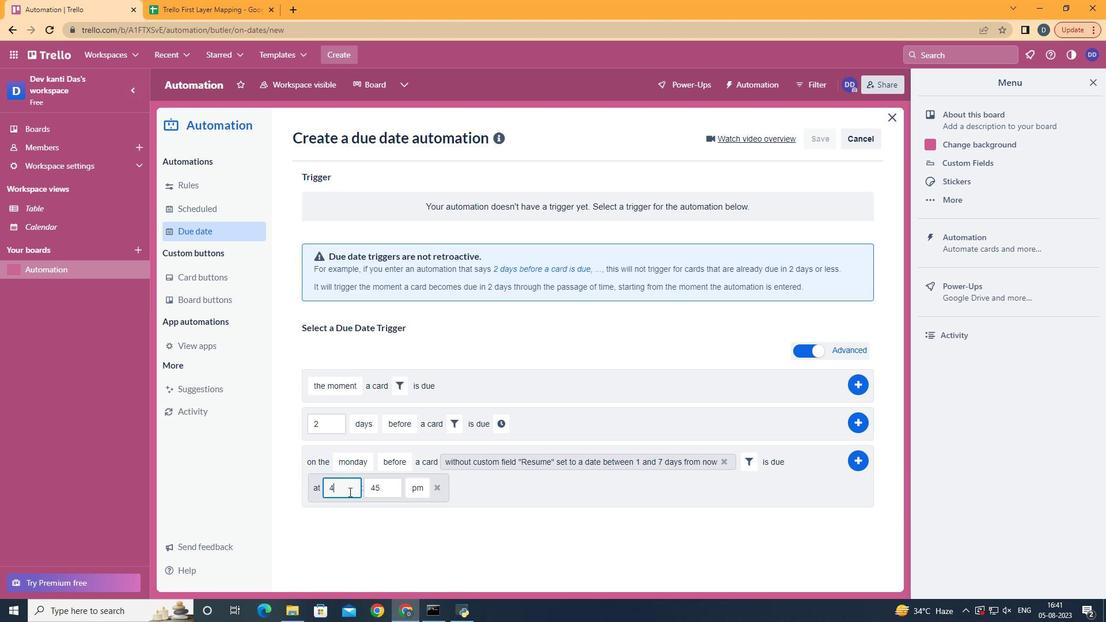 
Action: Mouse moved to (349, 492)
Screenshot: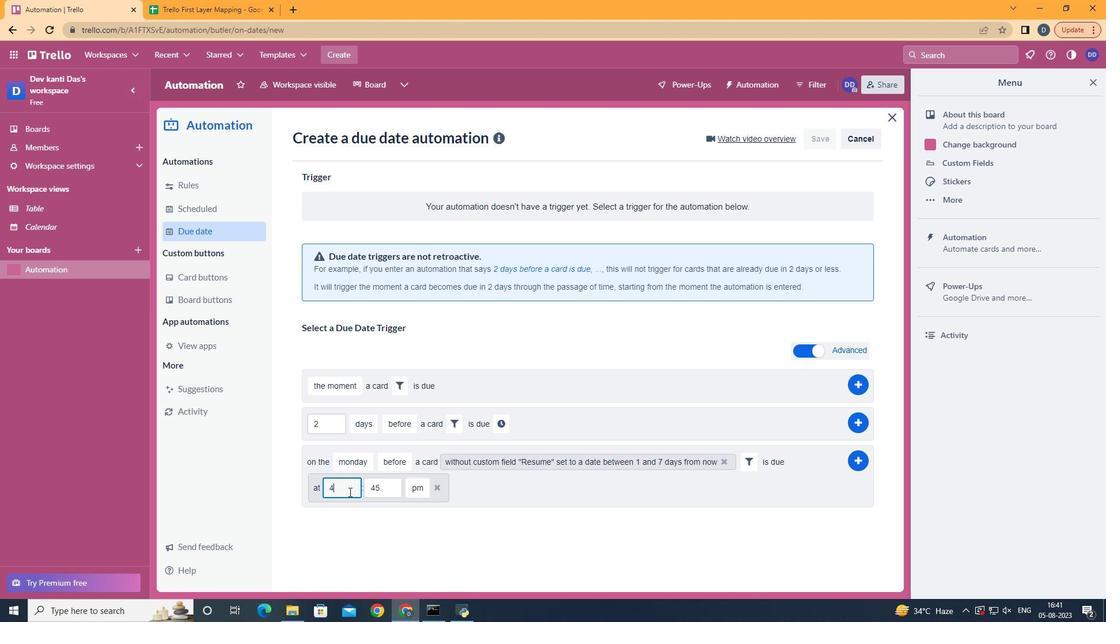 
Action: Key pressed <Key.backspace>11
Screenshot: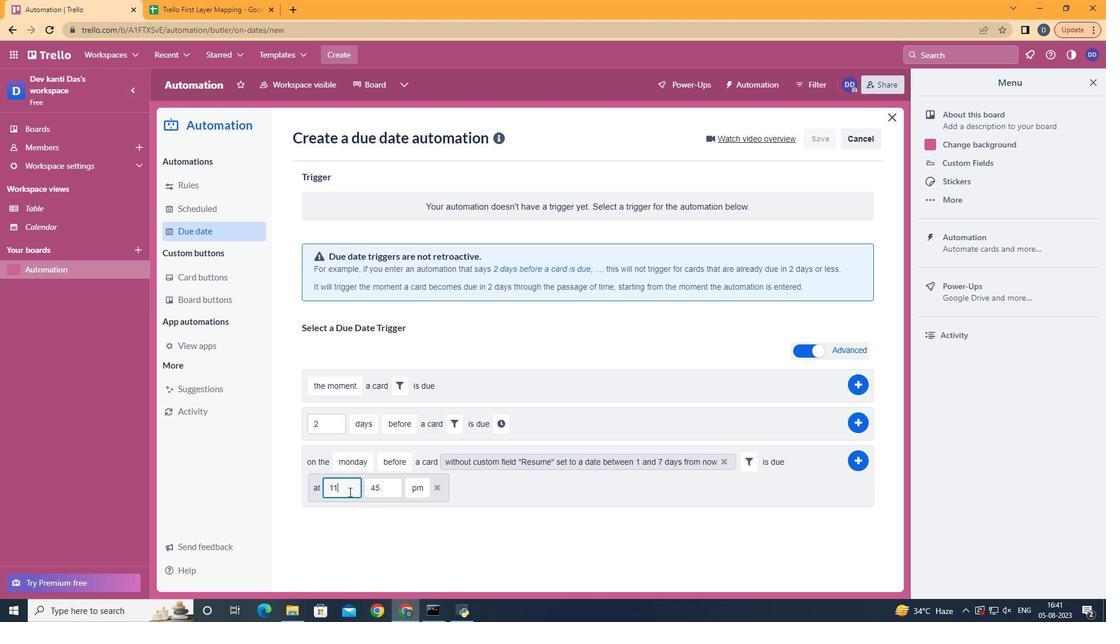 
Action: Mouse moved to (379, 491)
Screenshot: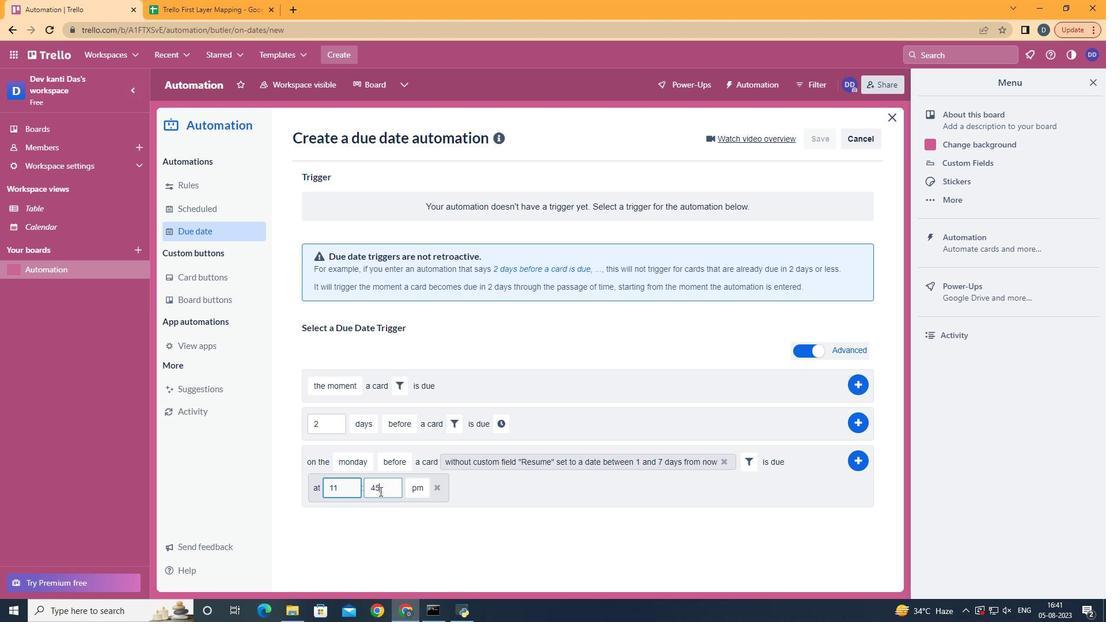 
Action: Mouse pressed left at (379, 491)
Screenshot: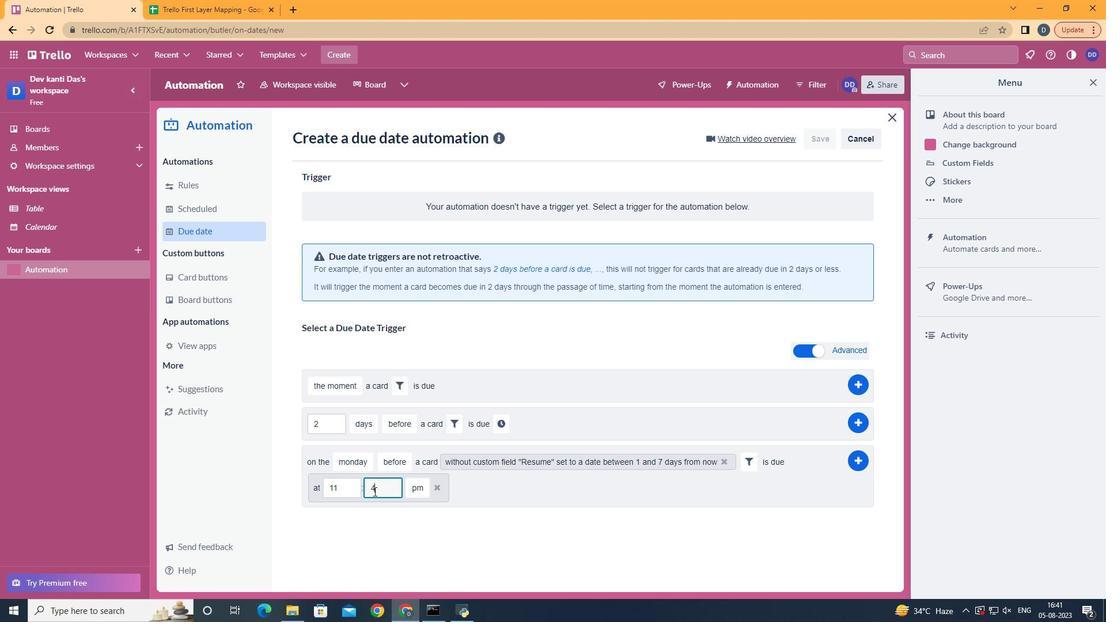 
Action: Mouse moved to (379, 491)
Screenshot: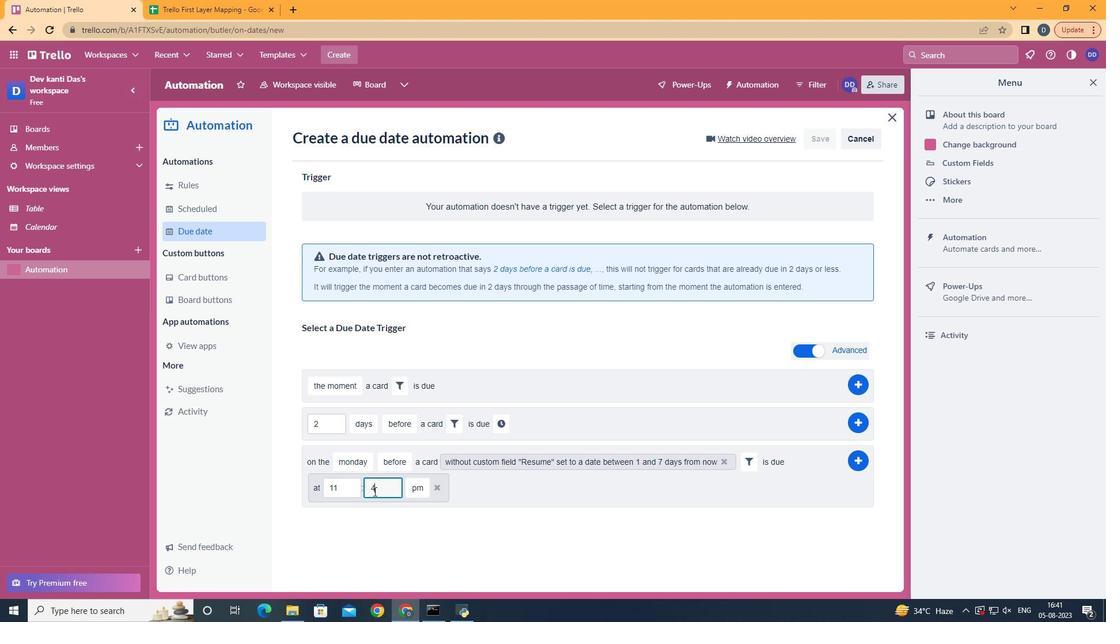 
Action: Key pressed <Key.backspace>
Screenshot: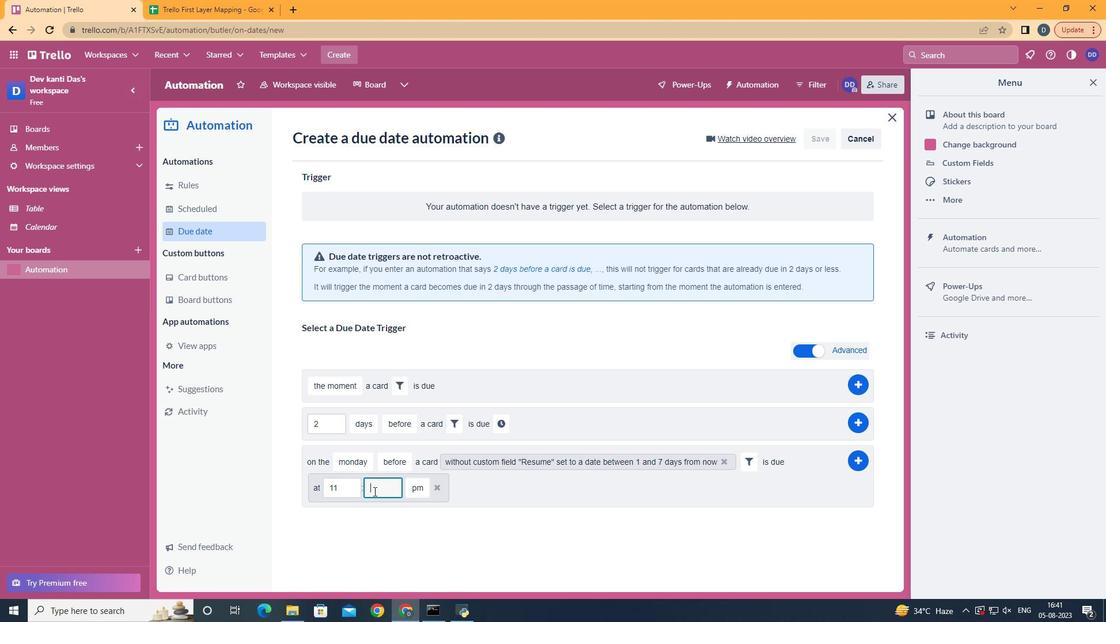 
Action: Mouse moved to (374, 491)
Screenshot: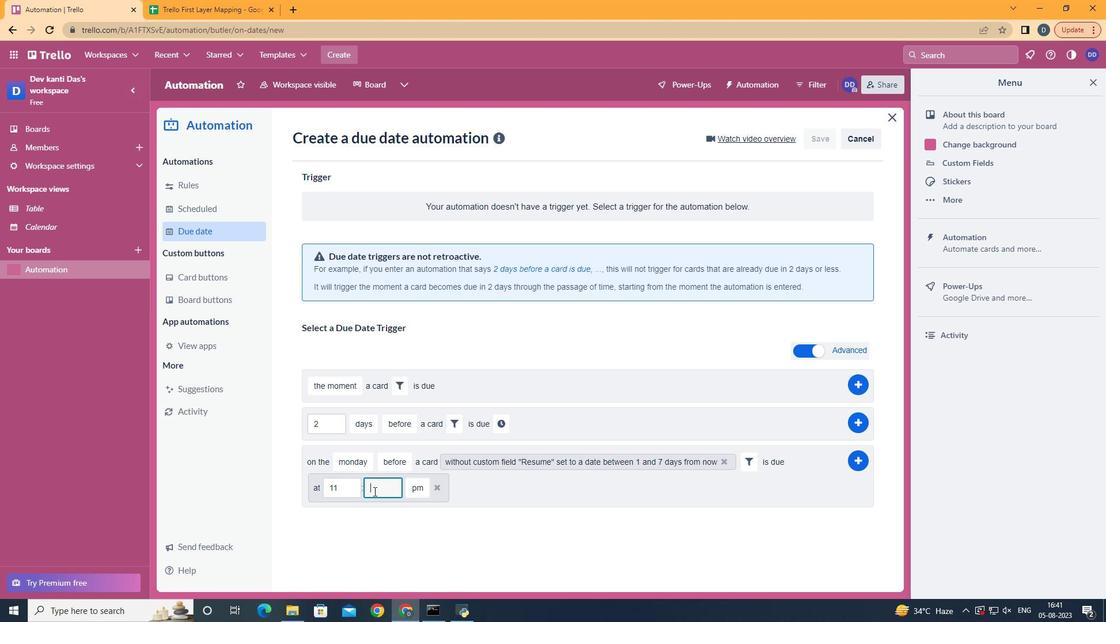 
Action: Key pressed <Key.backspace>00
Screenshot: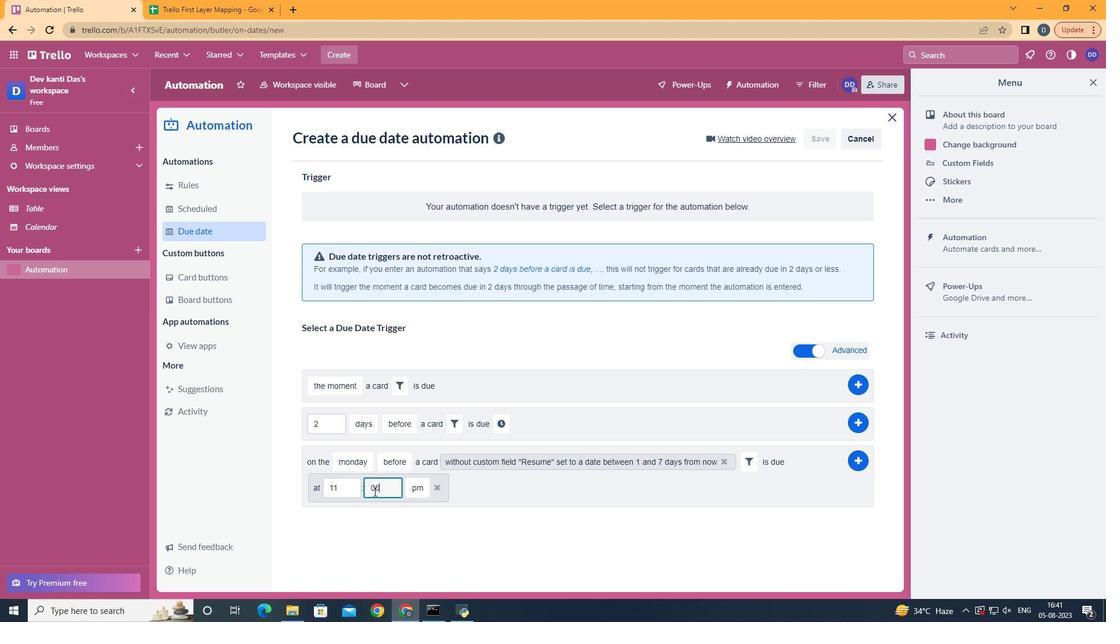 
Action: Mouse moved to (421, 503)
Screenshot: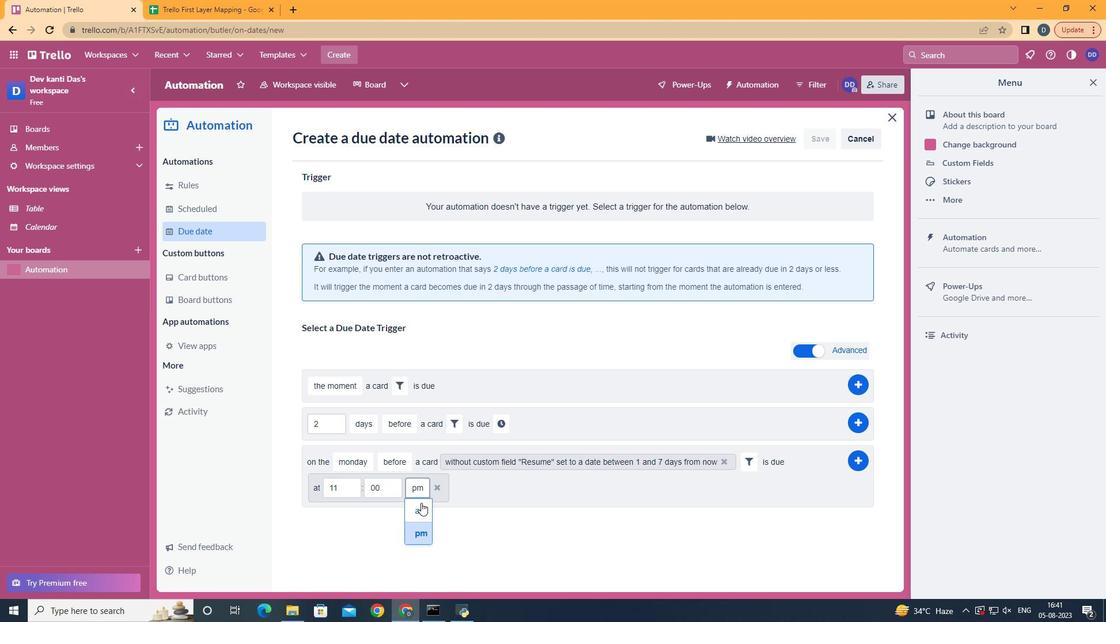 
Action: Mouse pressed left at (421, 503)
Screenshot: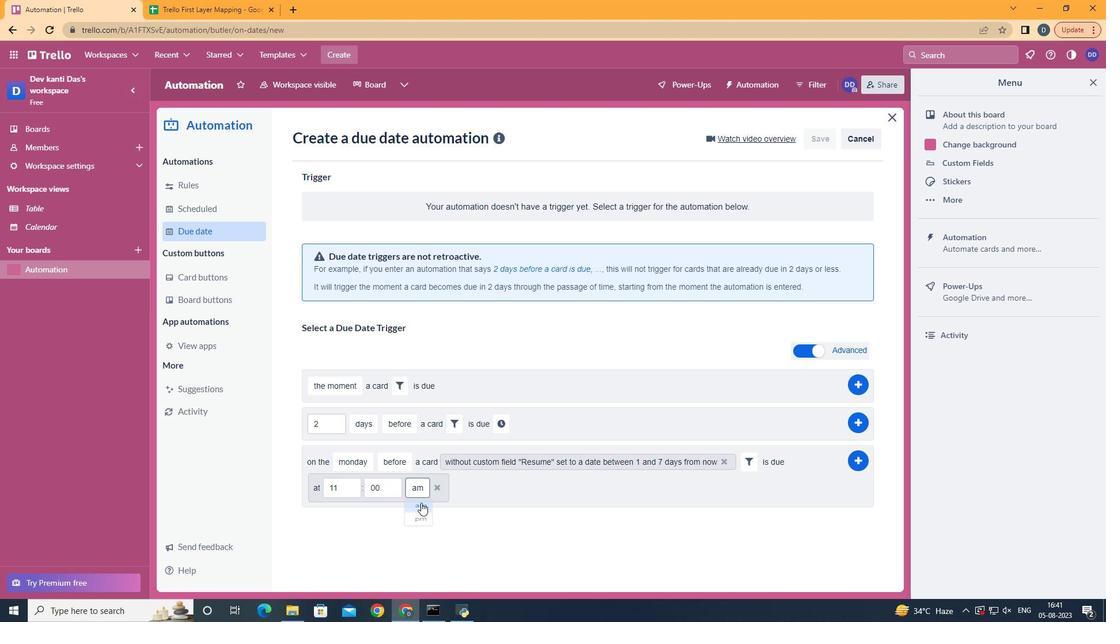 
Action: Mouse moved to (866, 457)
Screenshot: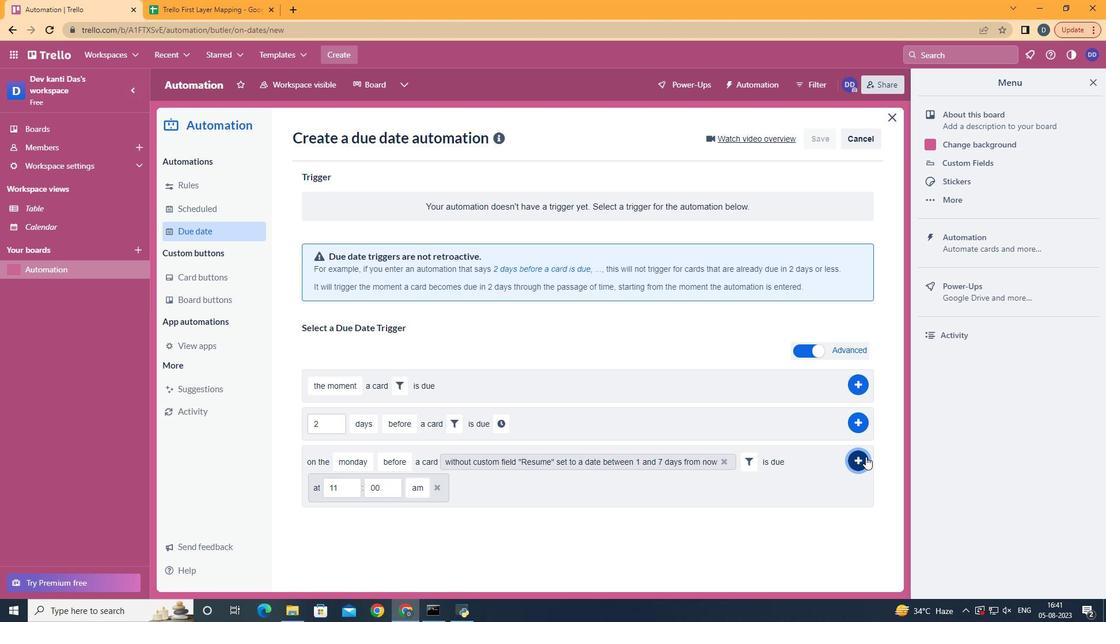 
Action: Mouse pressed left at (866, 457)
Screenshot: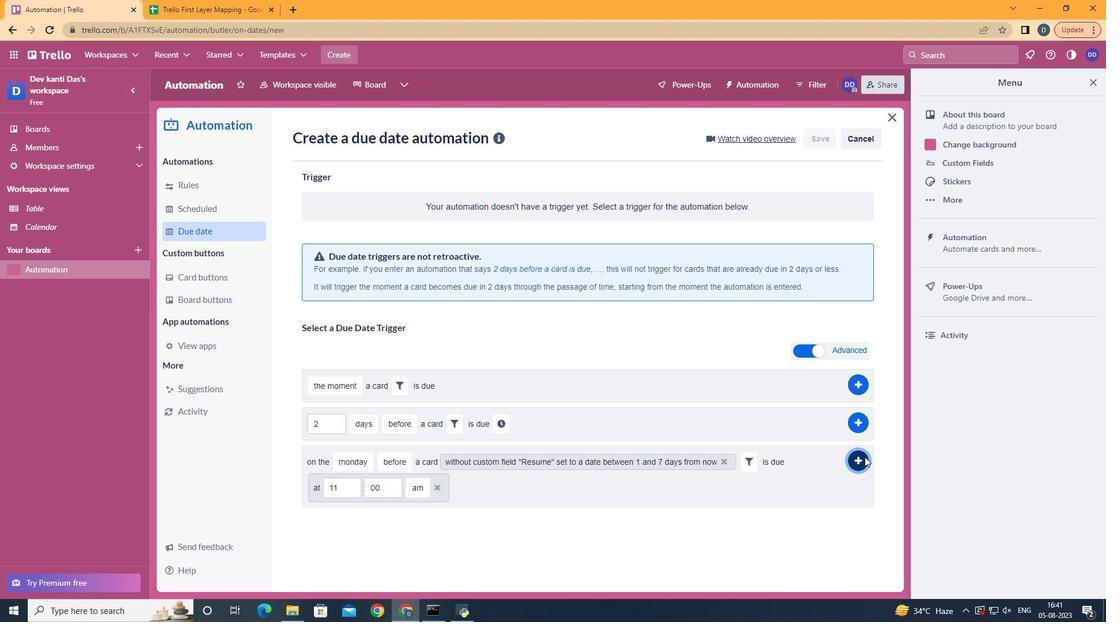 
Action: Mouse moved to (536, 194)
Screenshot: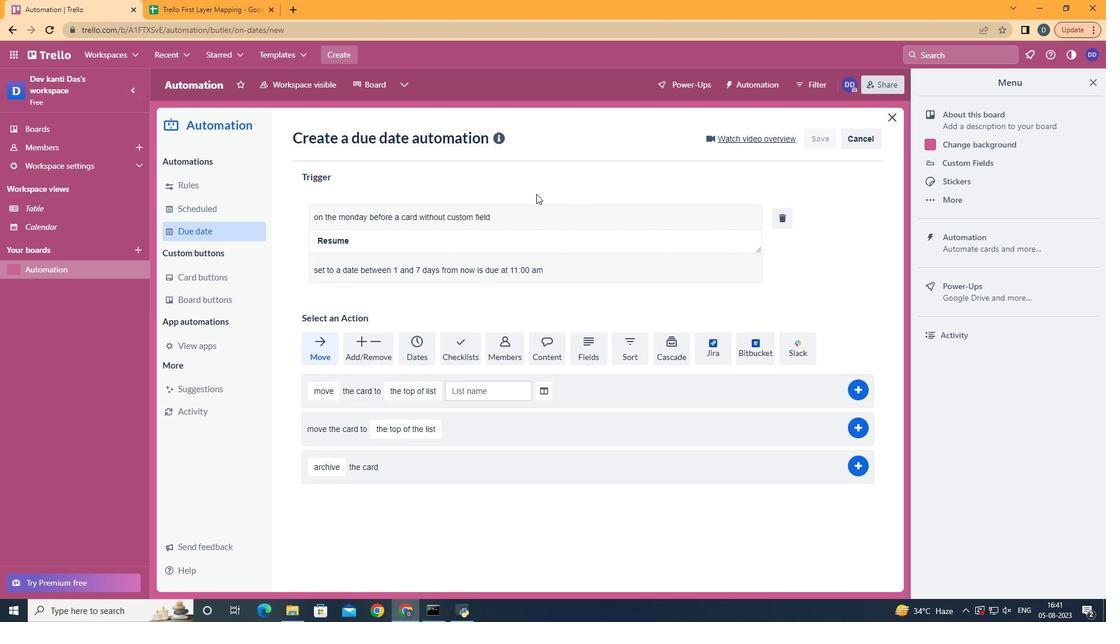 
